 Task: Select and add the product "3 Quesabirria Plate/ rice and beans" to cart from the store "Abuelitas Birria".
Action: Mouse moved to (332, 171)
Screenshot: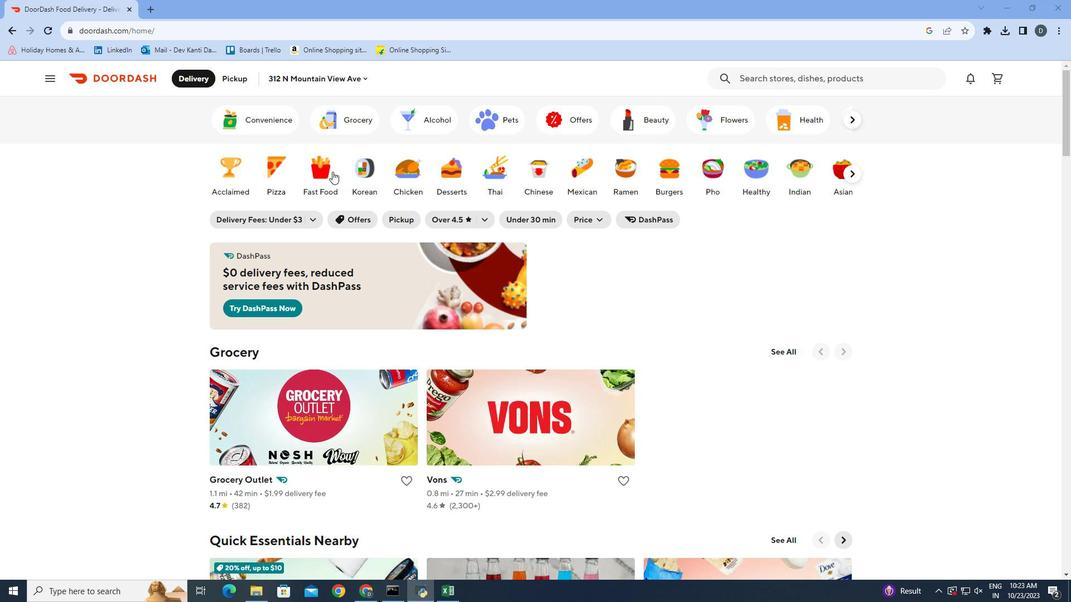
Action: Mouse pressed left at (332, 171)
Screenshot: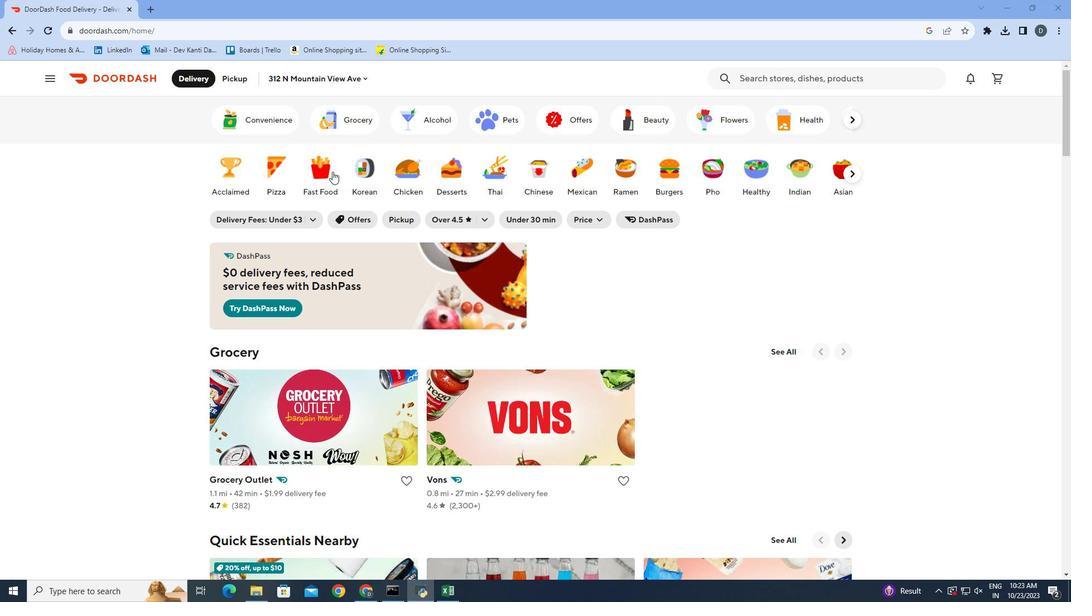 
Action: Mouse moved to (831, 75)
Screenshot: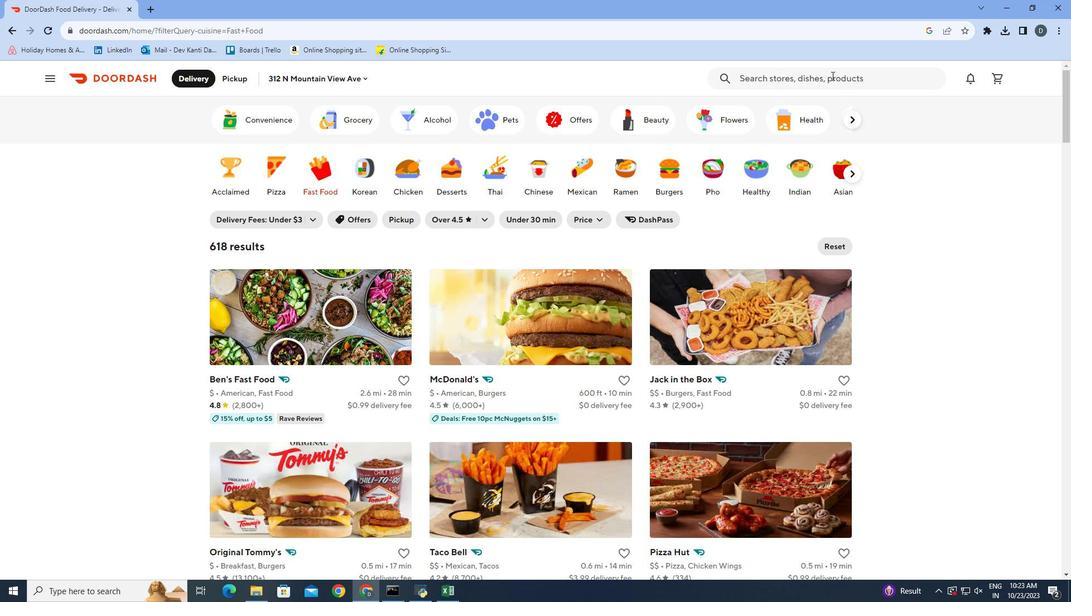 
Action: Mouse pressed left at (831, 75)
Screenshot: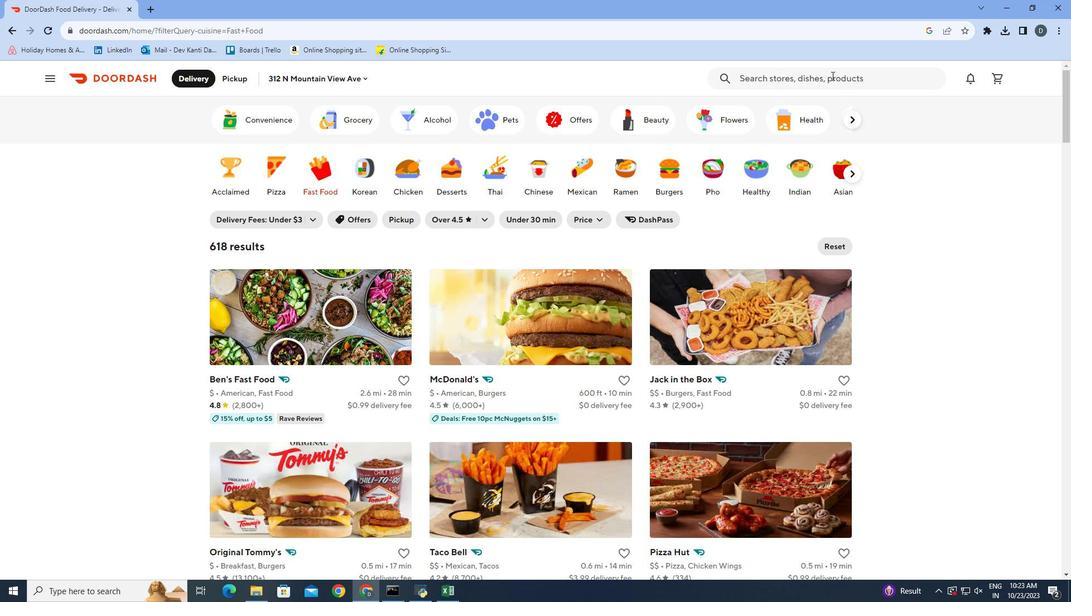 
Action: Mouse moved to (781, 107)
Screenshot: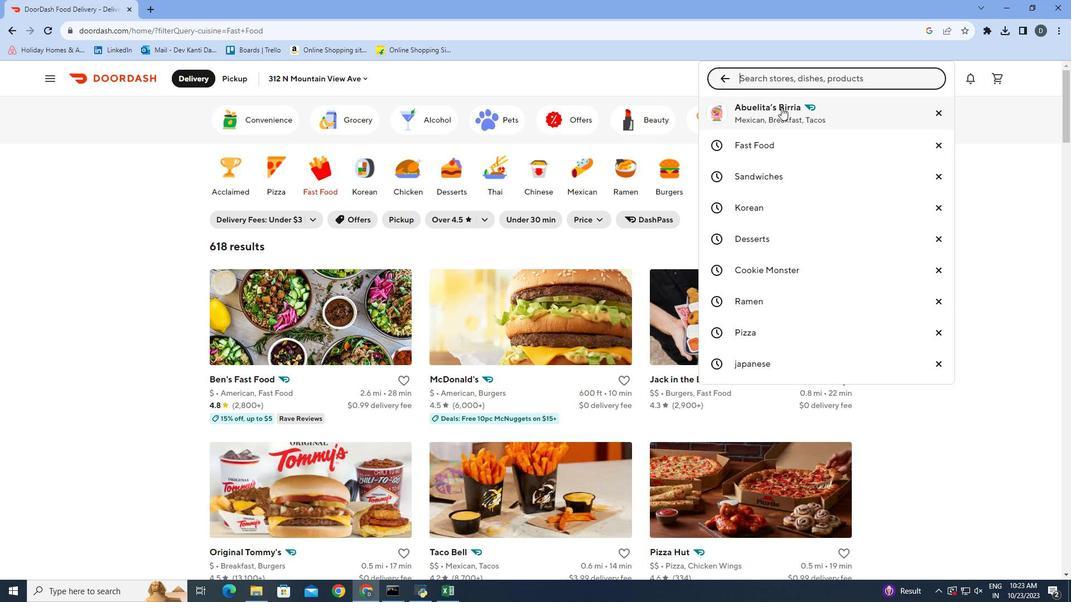 
Action: Mouse pressed left at (781, 107)
Screenshot: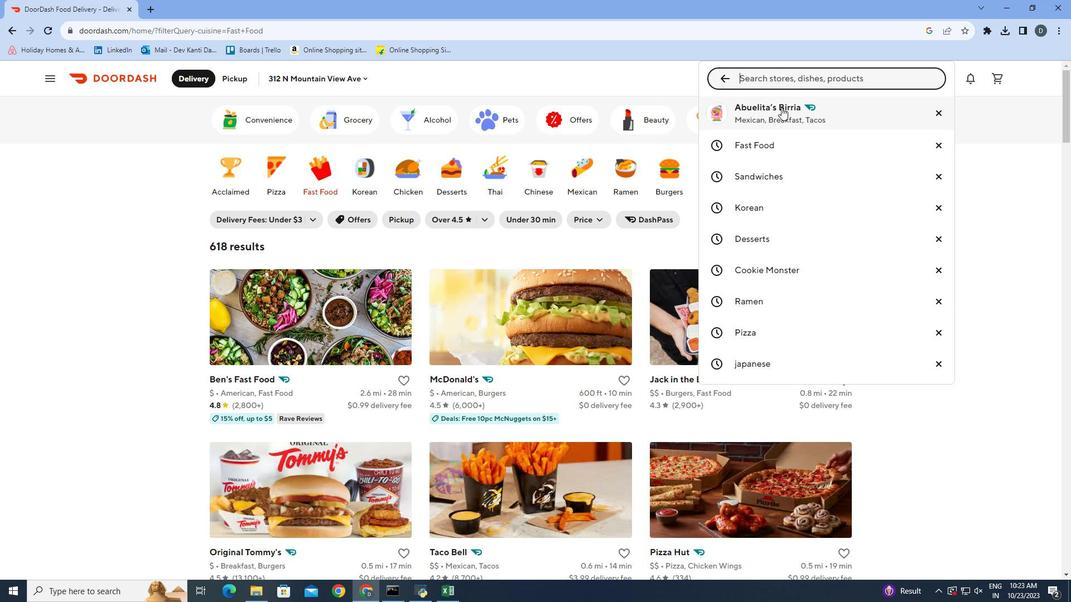 
Action: Mouse moved to (781, 69)
Screenshot: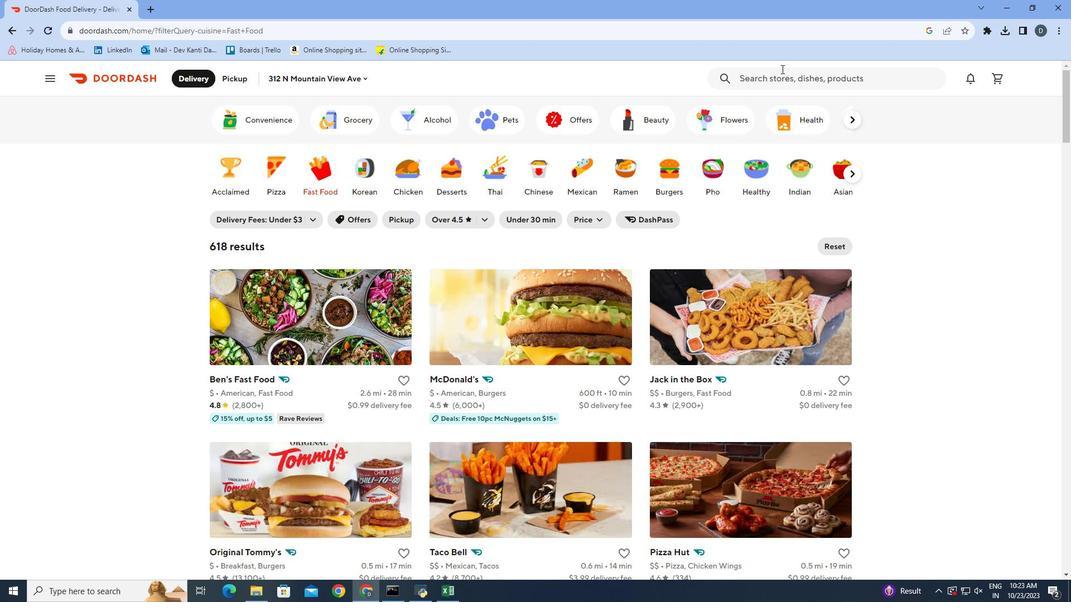 
Action: Mouse pressed left at (781, 69)
Screenshot: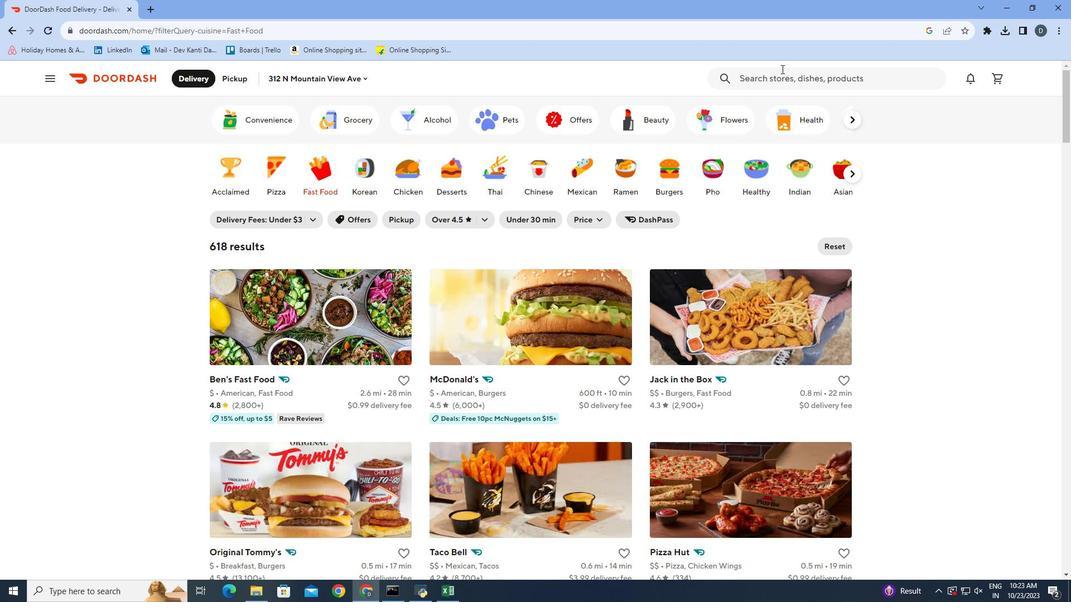 
Action: Mouse moved to (768, 138)
Screenshot: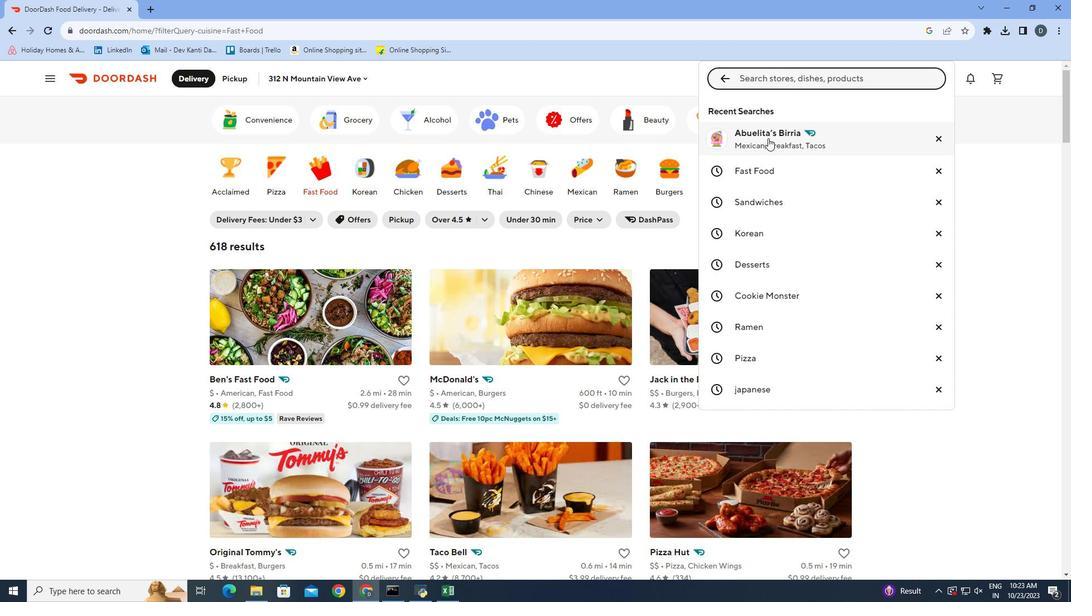 
Action: Mouse pressed left at (768, 138)
Screenshot: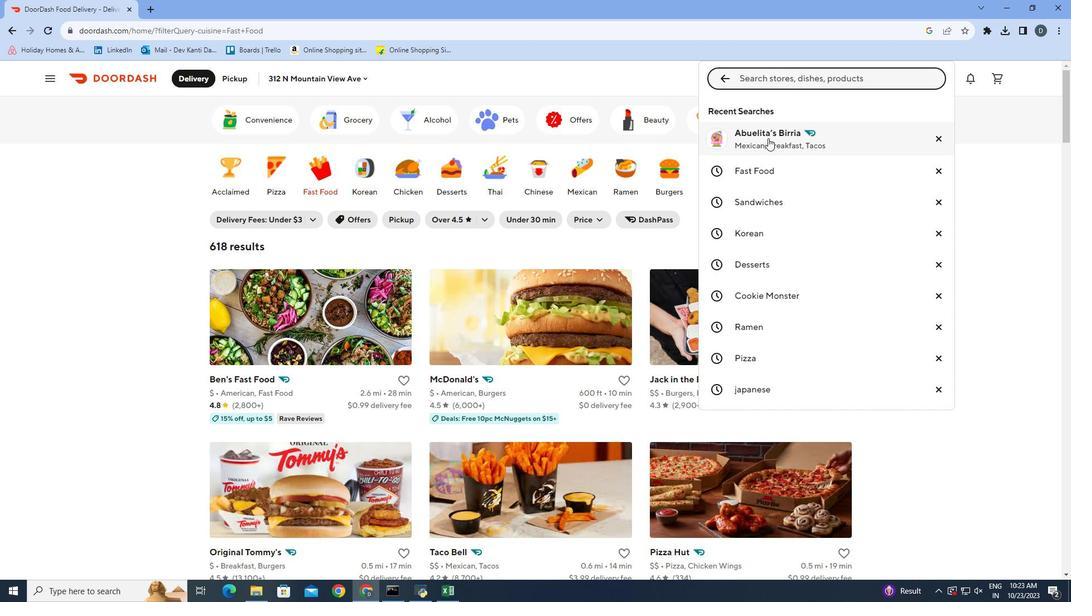 
Action: Mouse moved to (793, 225)
Screenshot: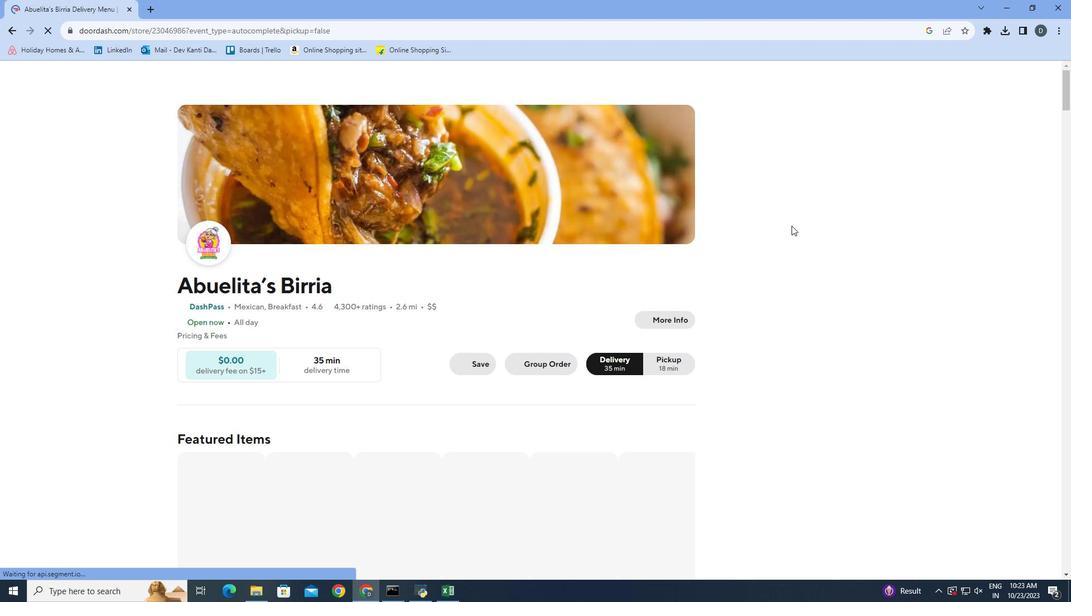 
Action: Mouse scrolled (793, 224) with delta (0, 0)
Screenshot: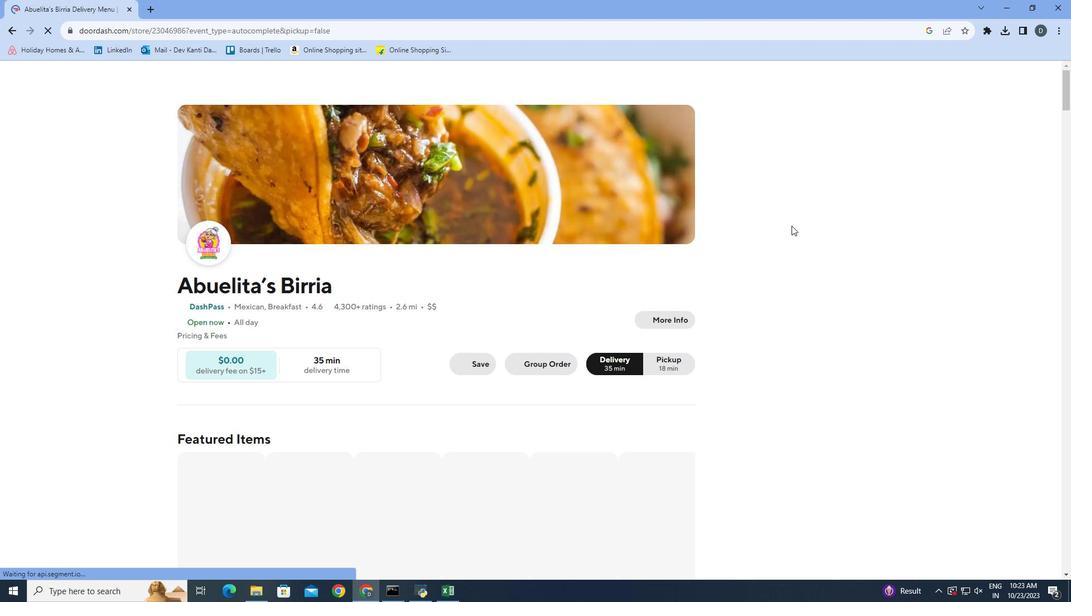 
Action: Mouse moved to (791, 226)
Screenshot: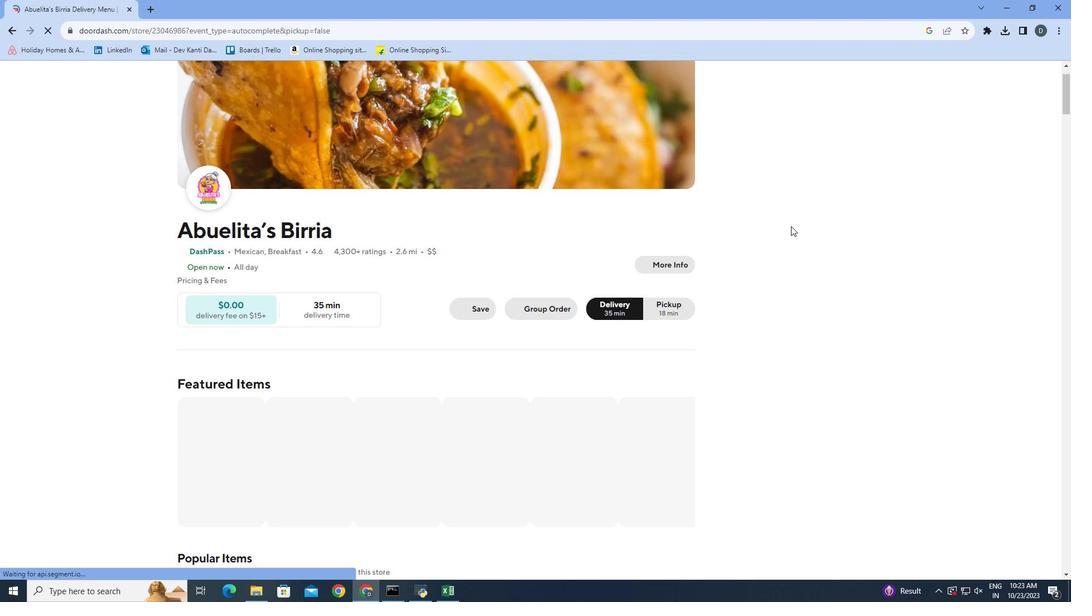 
Action: Mouse scrolled (791, 225) with delta (0, 0)
Screenshot: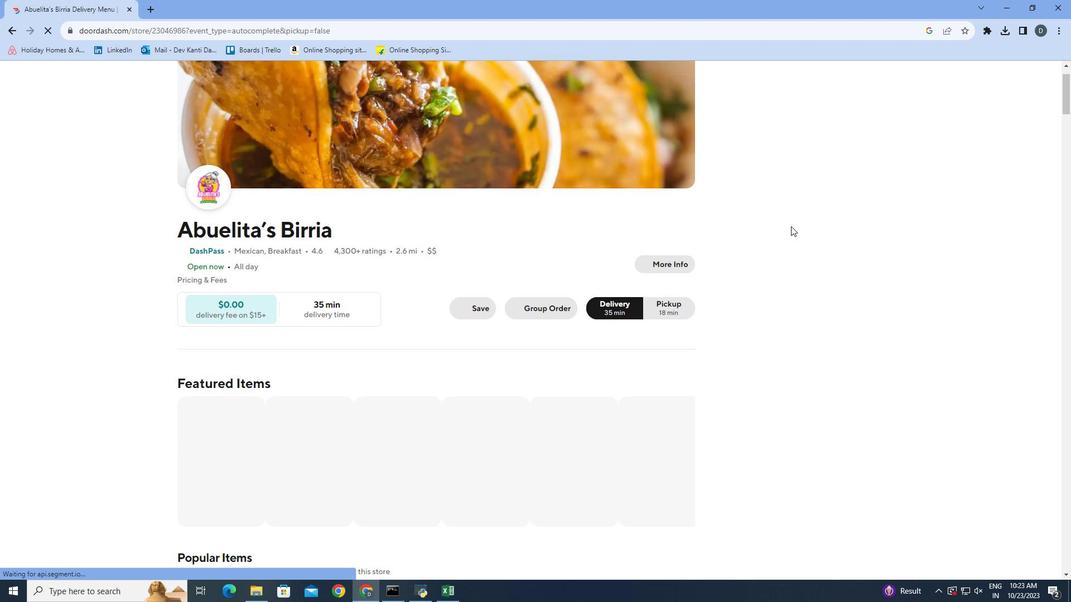 
Action: Mouse moved to (791, 227)
Screenshot: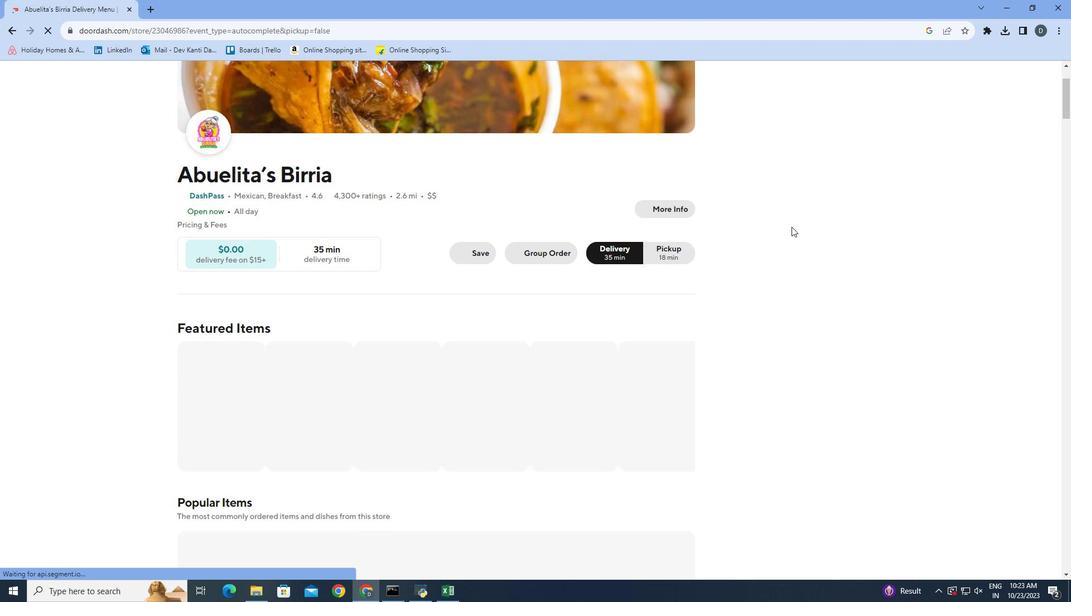 
Action: Mouse scrolled (791, 226) with delta (0, 0)
Screenshot: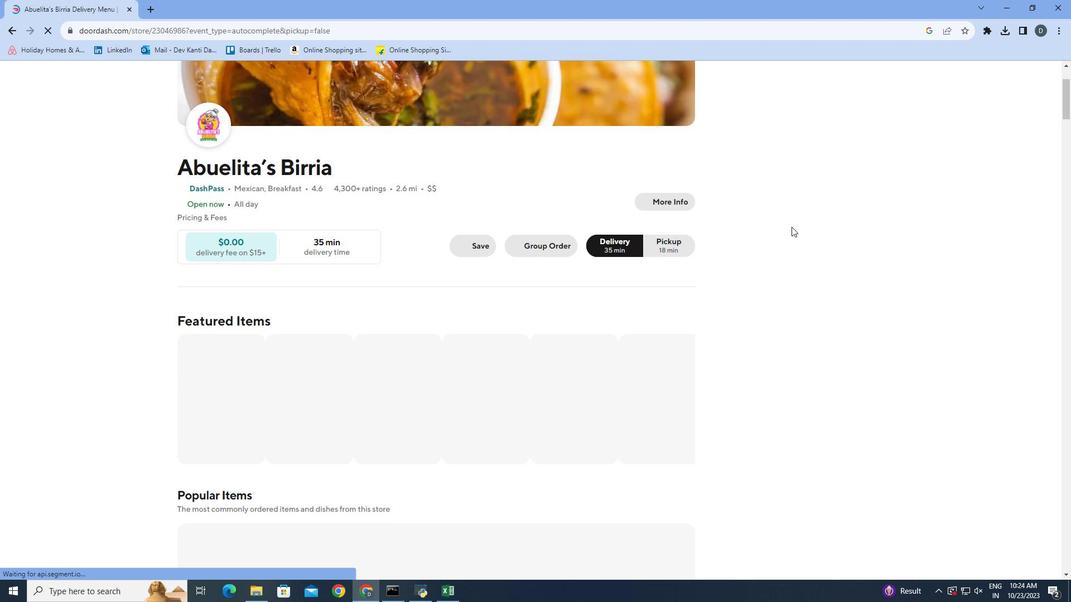 
Action: Mouse scrolled (791, 226) with delta (0, 0)
Screenshot: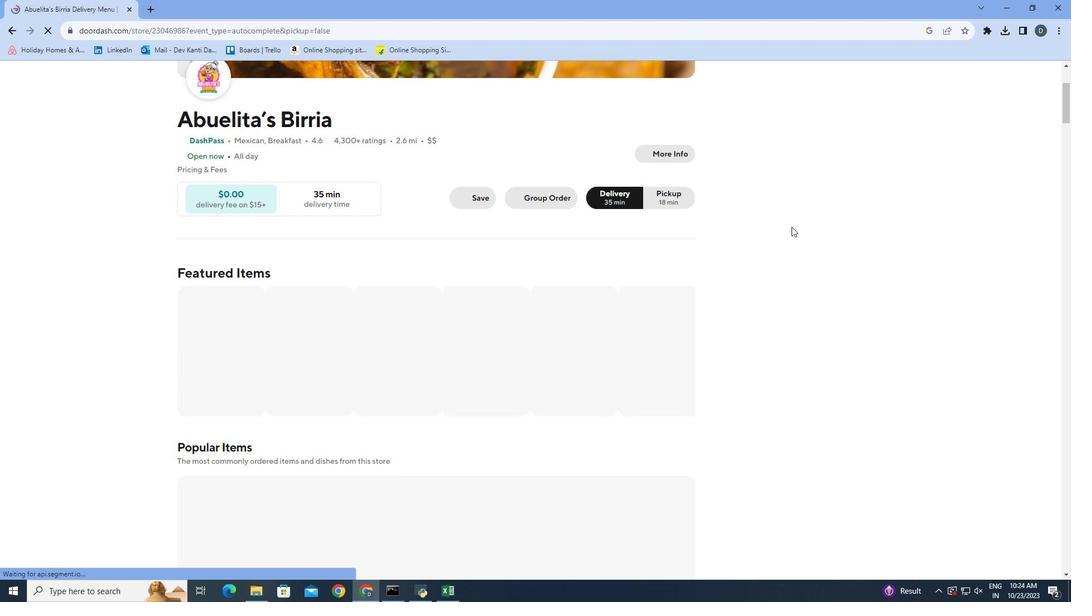 
Action: Mouse scrolled (791, 226) with delta (0, 0)
Screenshot: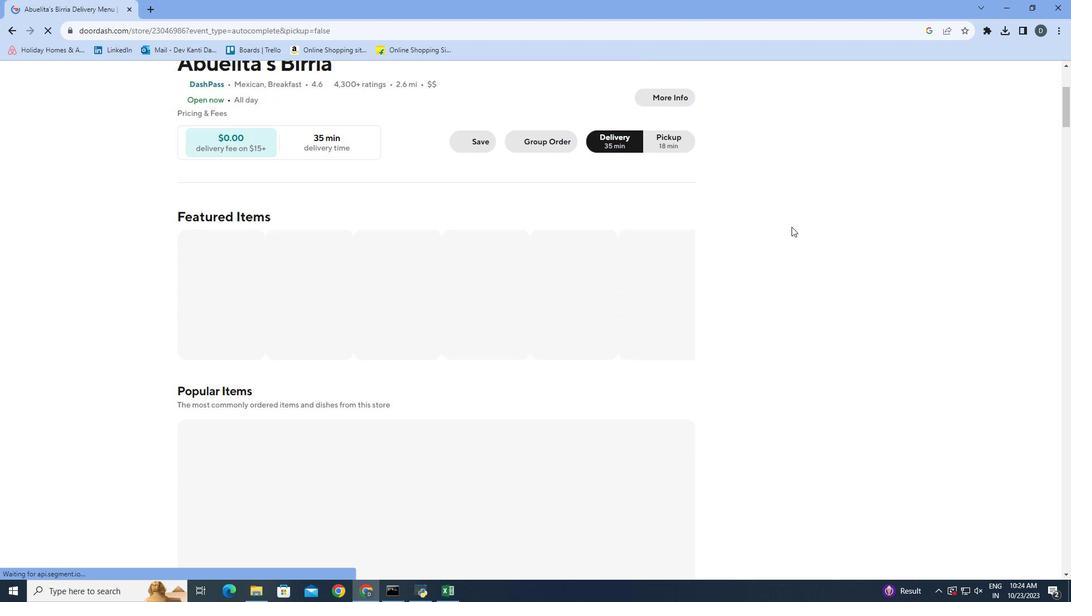 
Action: Mouse moved to (789, 228)
Screenshot: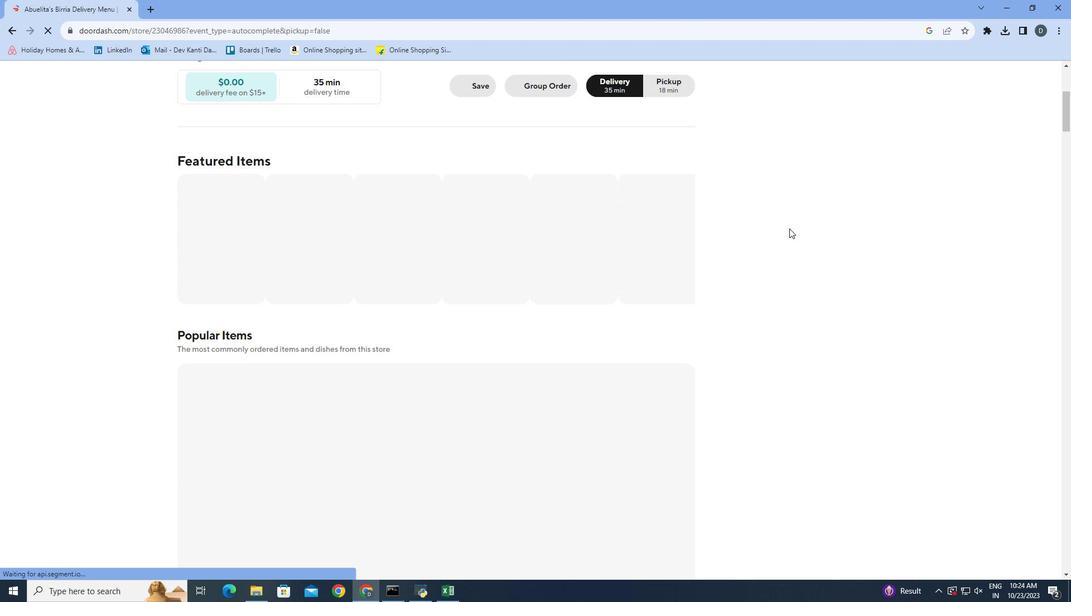 
Action: Mouse scrolled (789, 229) with delta (0, 0)
Screenshot: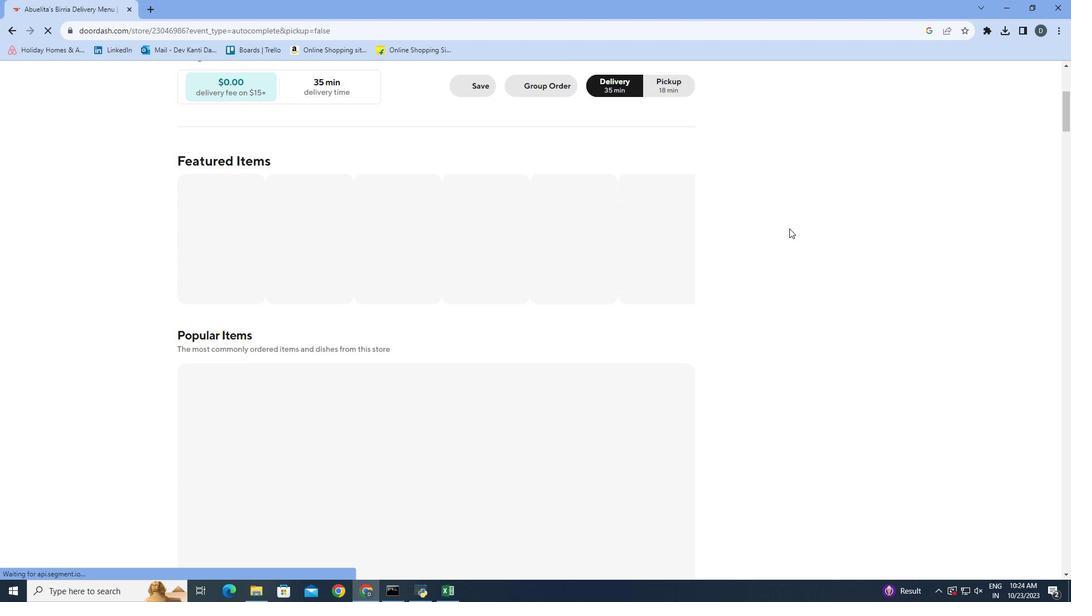 
Action: Mouse scrolled (789, 229) with delta (0, 0)
Screenshot: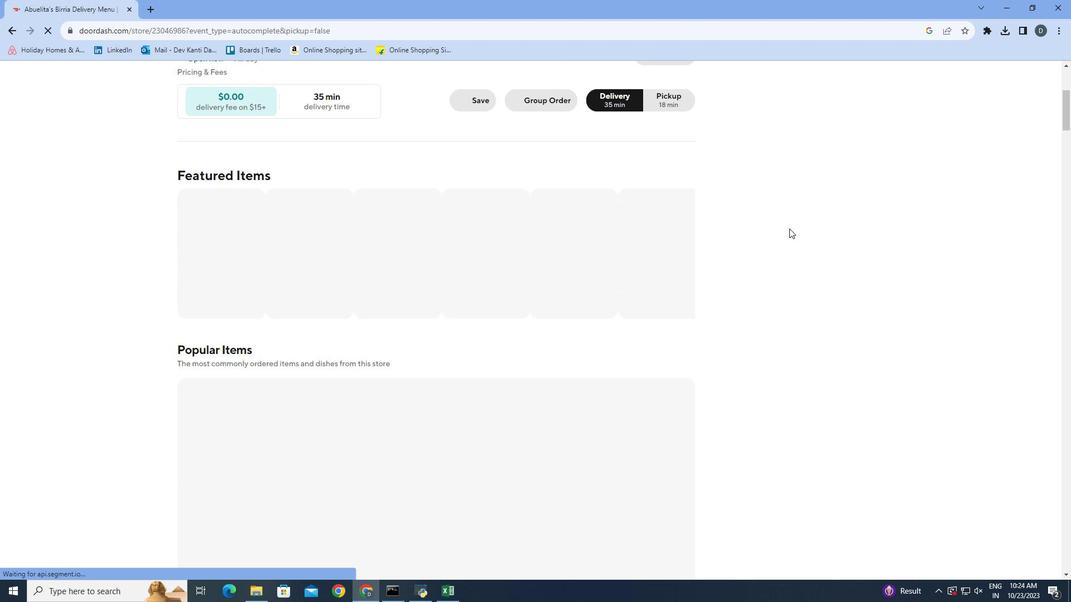 
Action: Mouse scrolled (789, 229) with delta (0, 0)
Screenshot: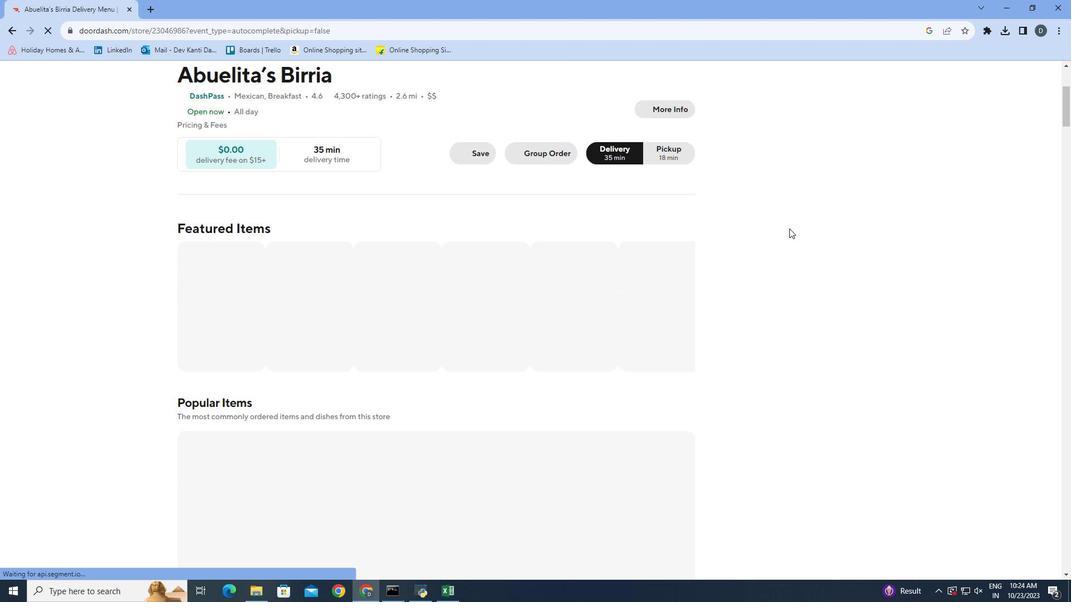 
Action: Mouse scrolled (789, 229) with delta (0, 0)
Screenshot: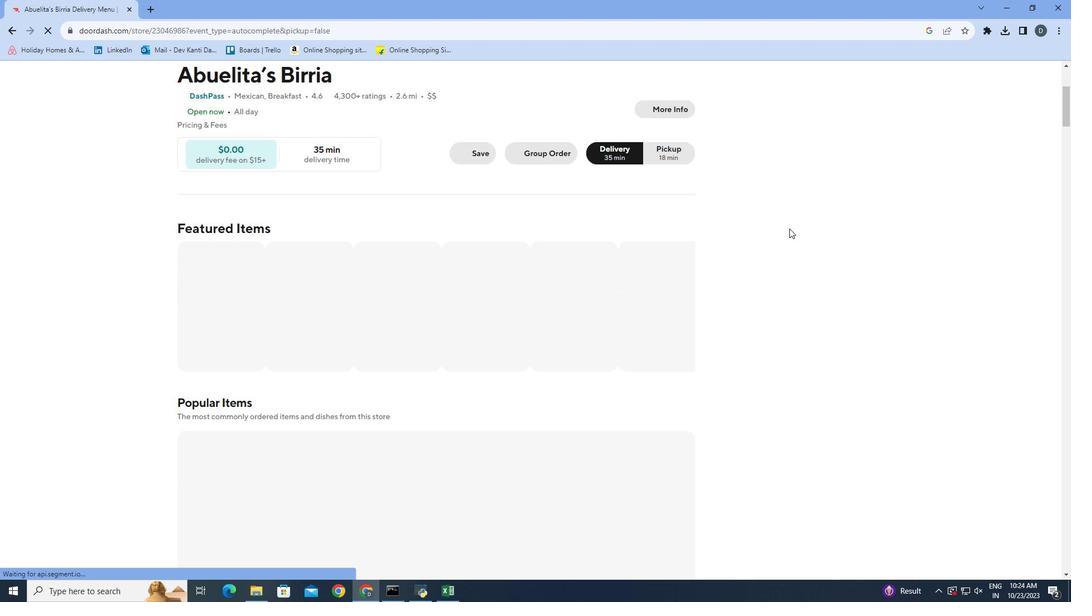 
Action: Mouse scrolled (789, 229) with delta (0, 0)
Screenshot: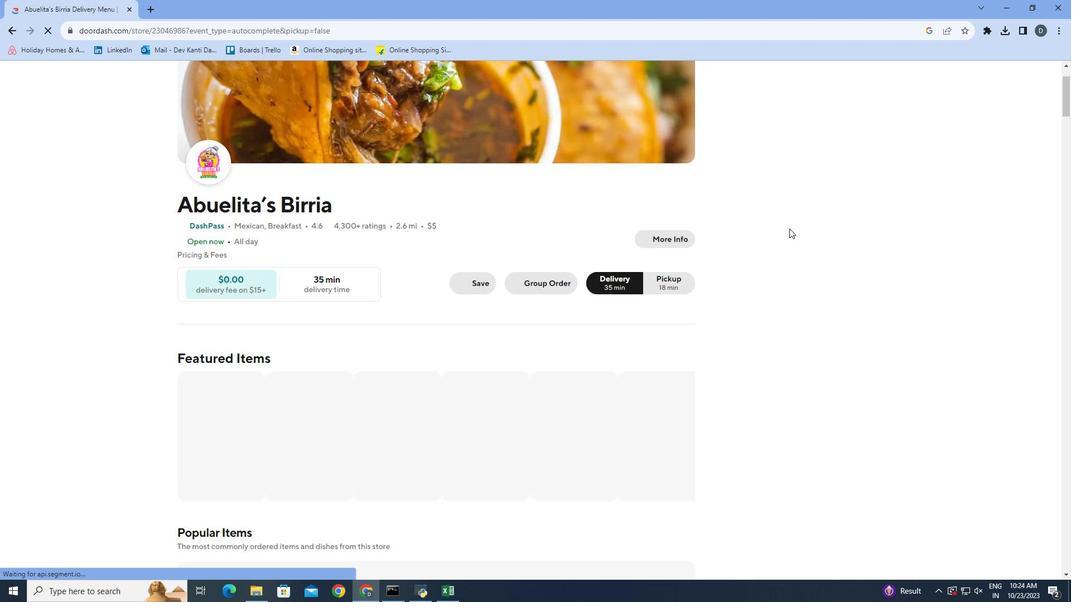 
Action: Mouse moved to (701, 228)
Screenshot: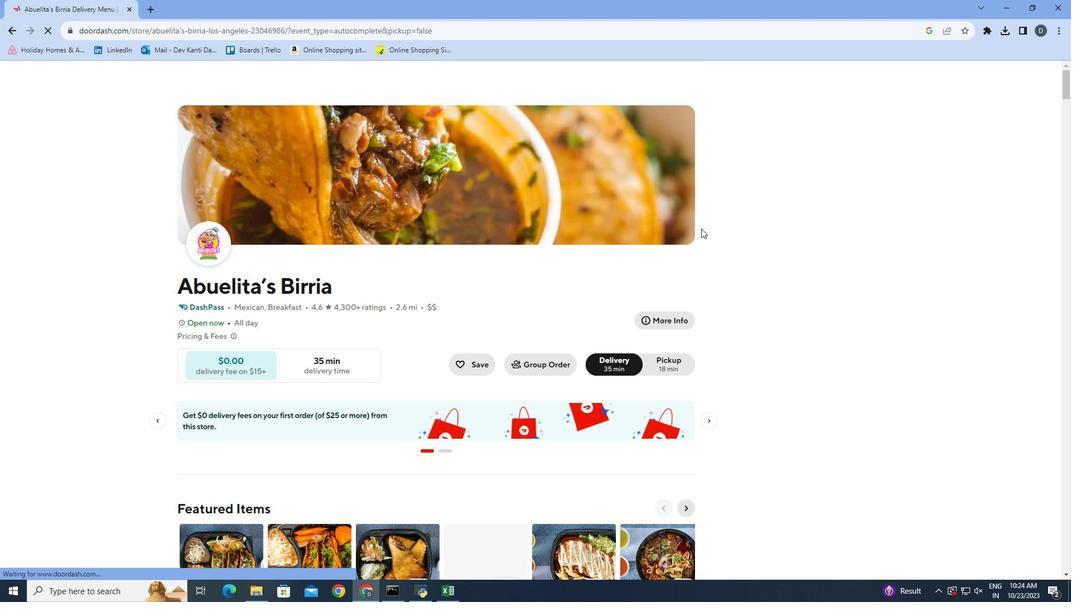 
Action: Mouse scrolled (701, 228) with delta (0, 0)
Screenshot: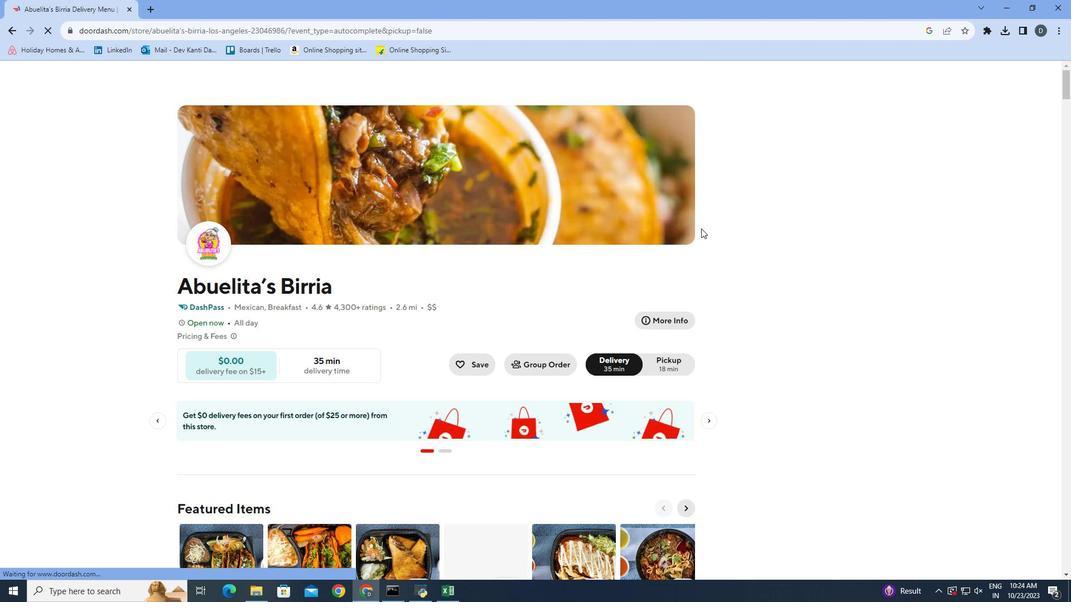 
Action: Mouse moved to (701, 228)
Screenshot: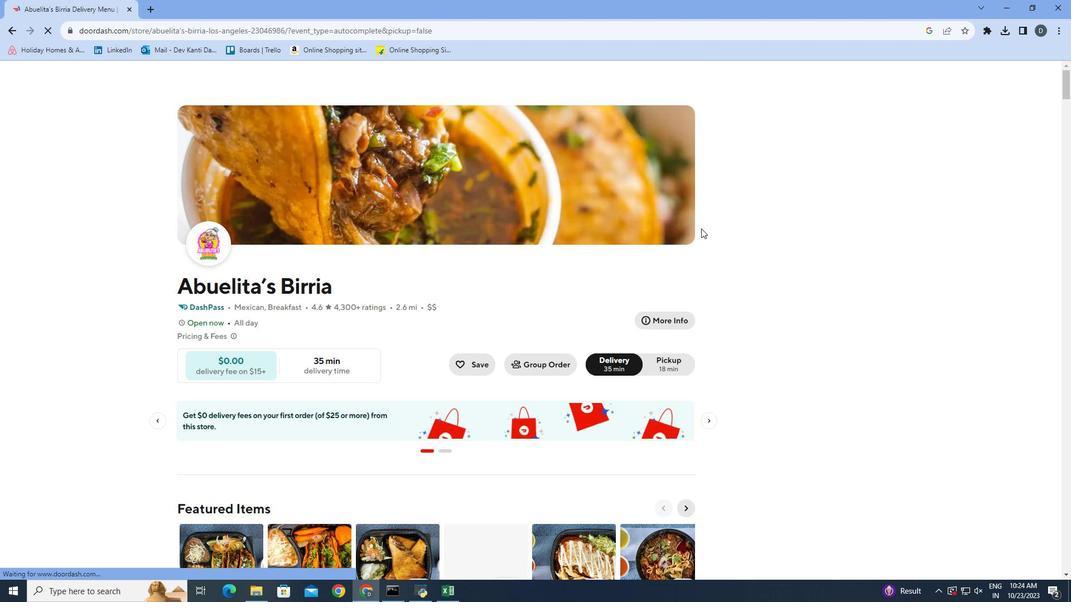 
Action: Mouse scrolled (701, 228) with delta (0, 0)
Screenshot: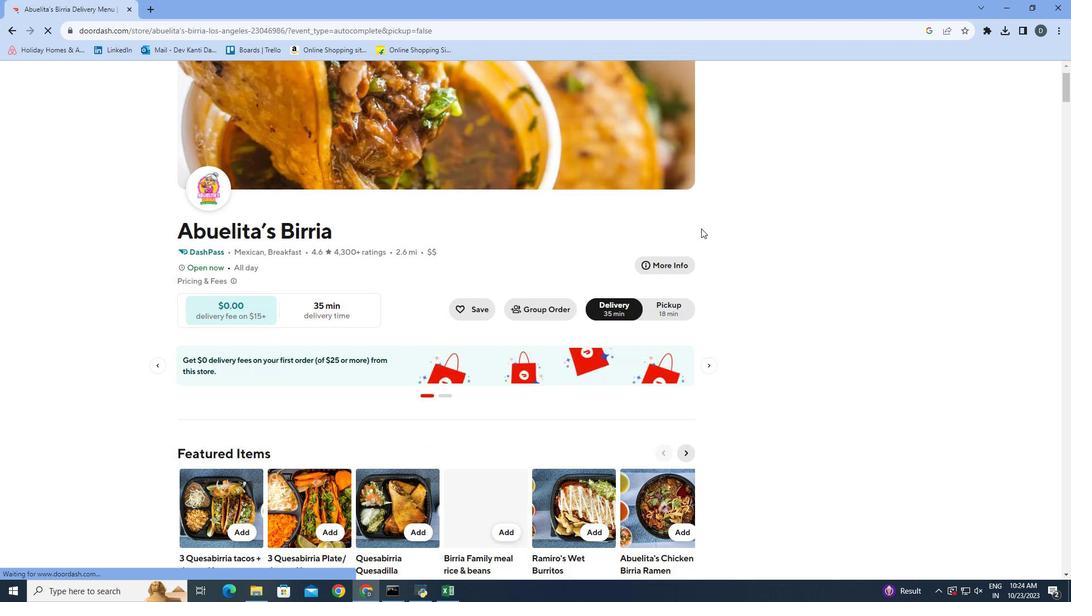 
Action: Mouse moved to (701, 229)
Screenshot: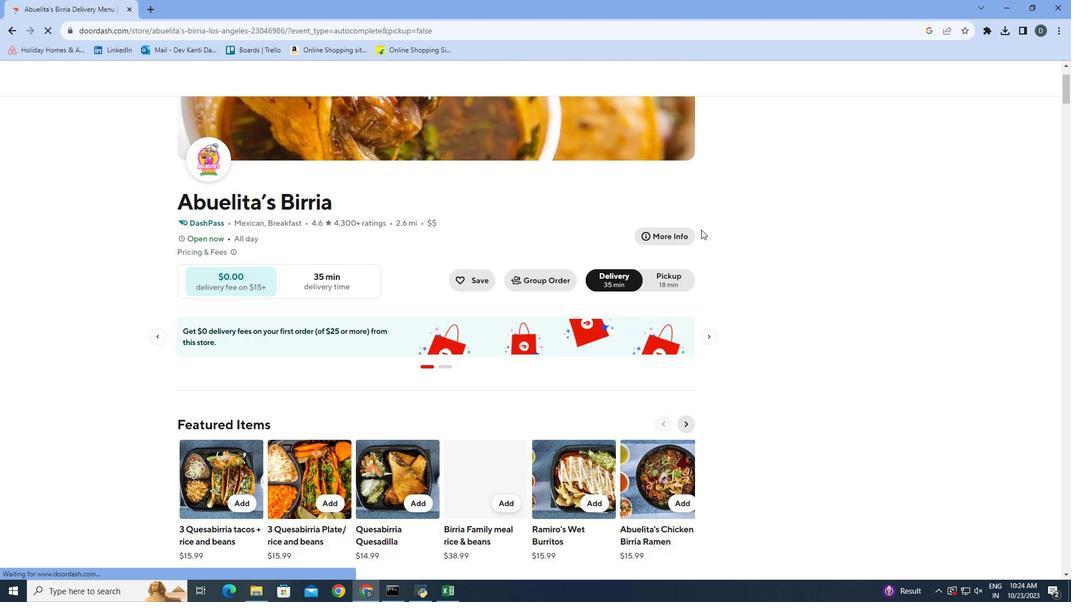 
Action: Mouse scrolled (701, 229) with delta (0, 0)
Screenshot: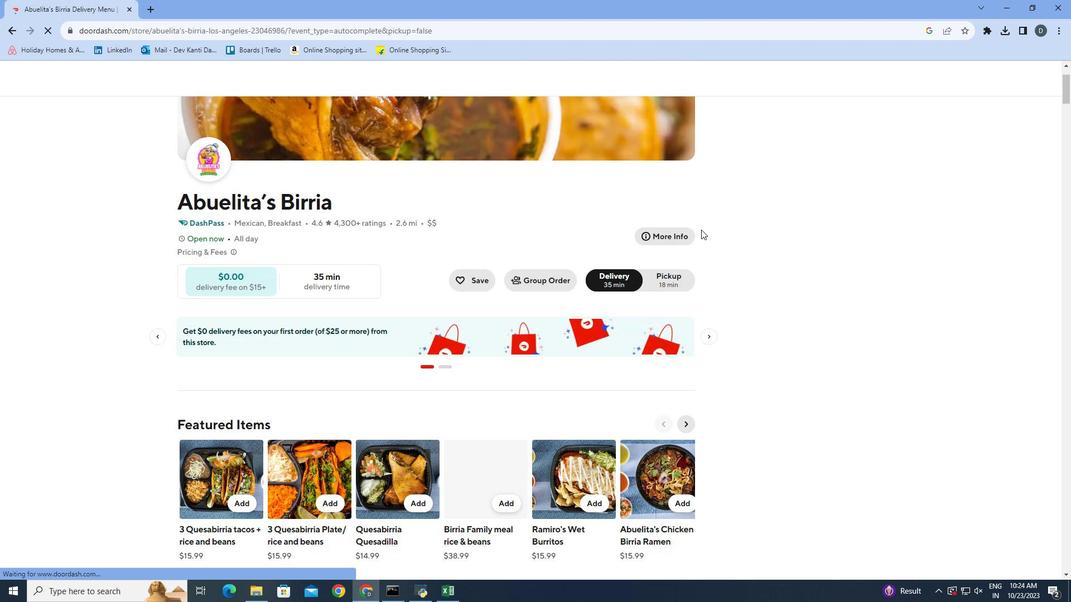 
Action: Mouse moved to (700, 230)
Screenshot: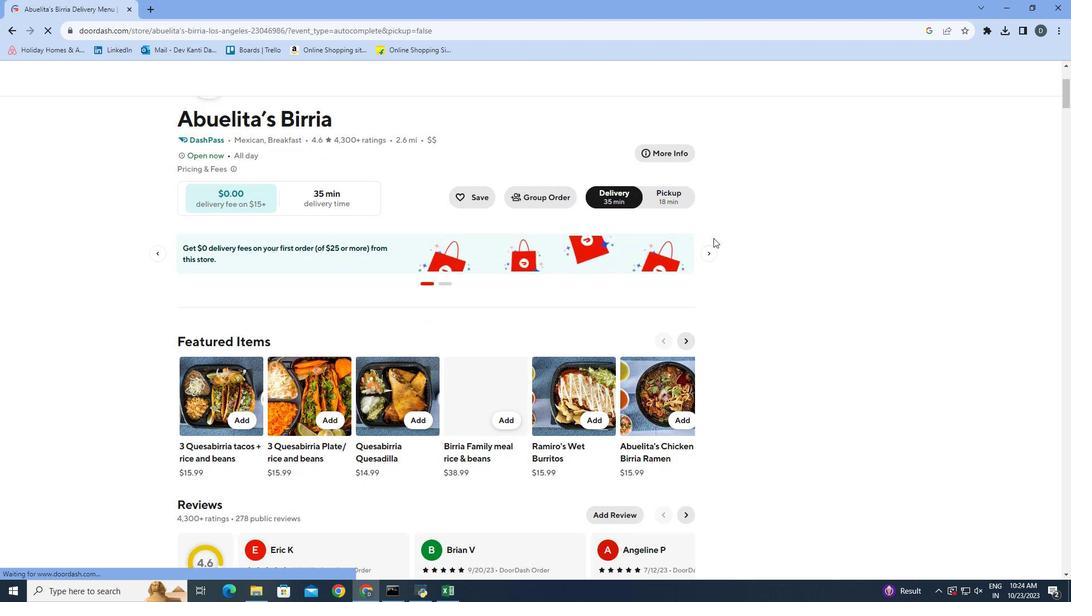
Action: Mouse scrolled (700, 229) with delta (0, 0)
Screenshot: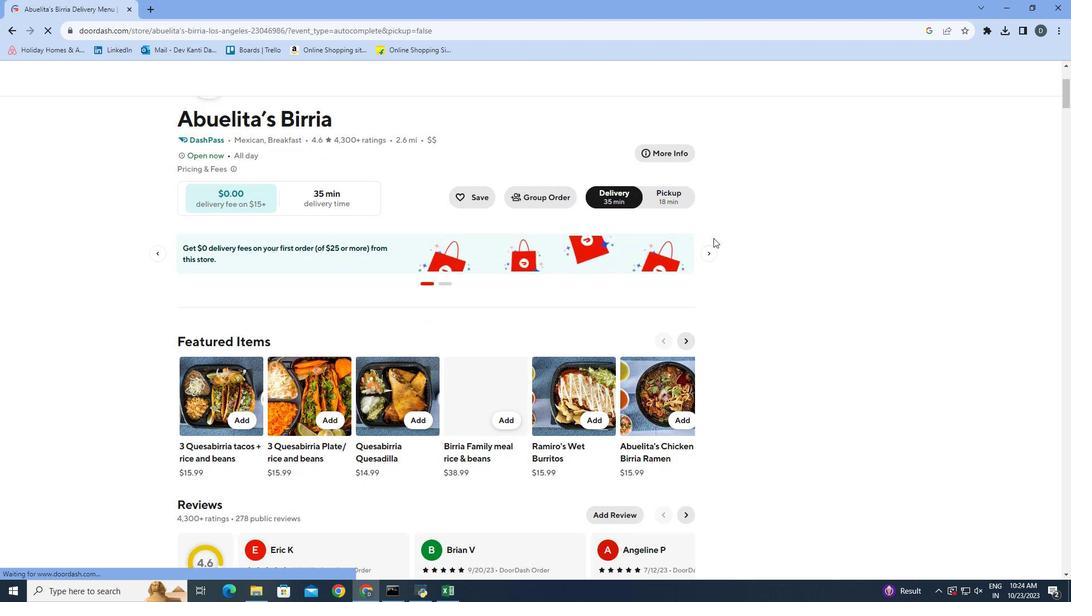 
Action: Mouse moved to (711, 240)
Screenshot: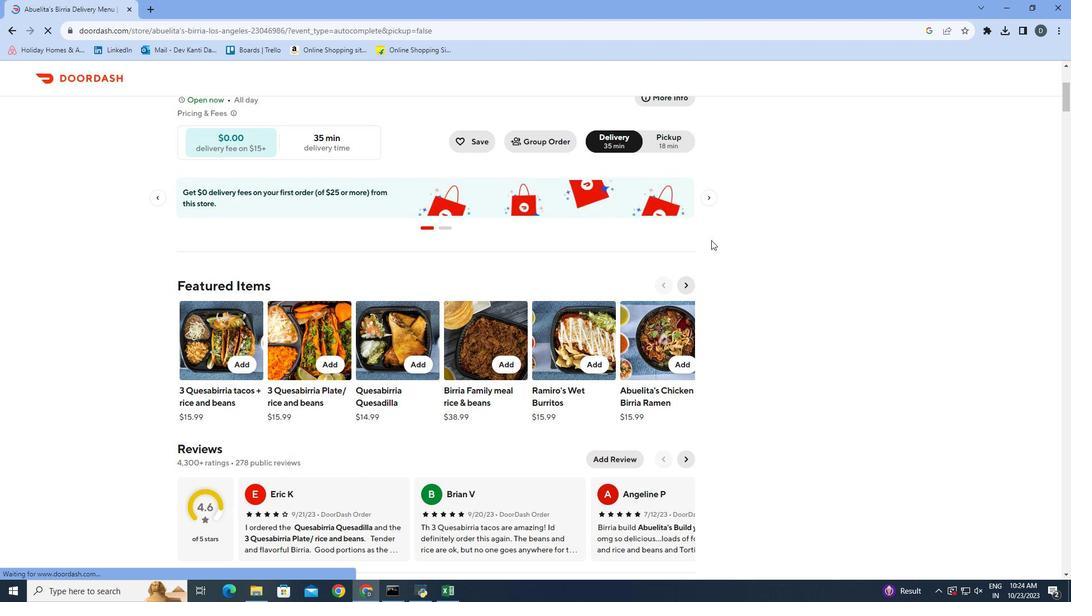 
Action: Mouse scrolled (711, 239) with delta (0, 0)
Screenshot: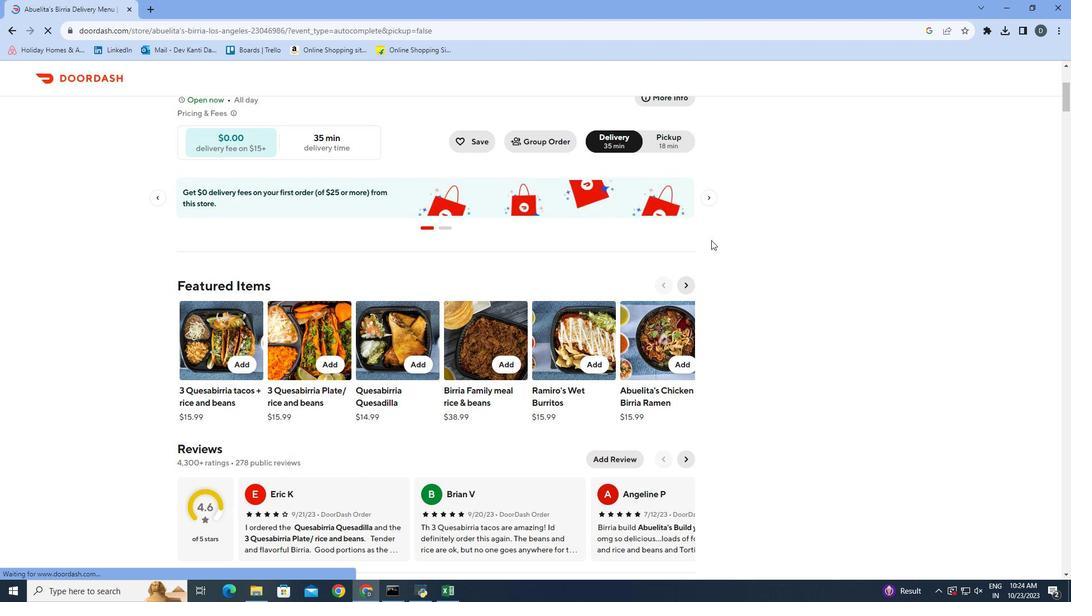 
Action: Mouse moved to (711, 240)
Screenshot: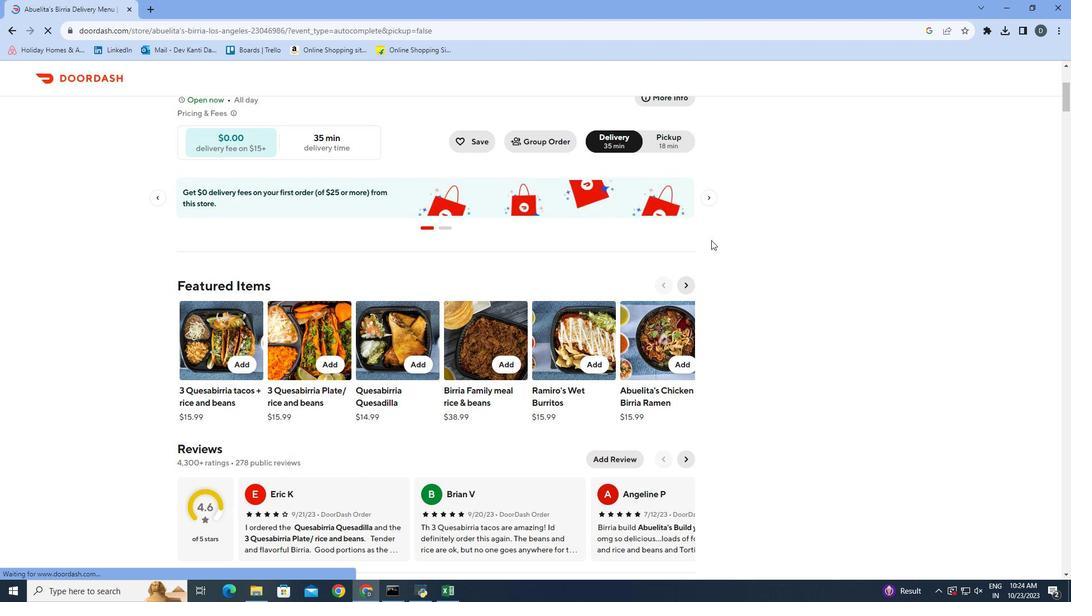
Action: Mouse scrolled (711, 239) with delta (0, 0)
Screenshot: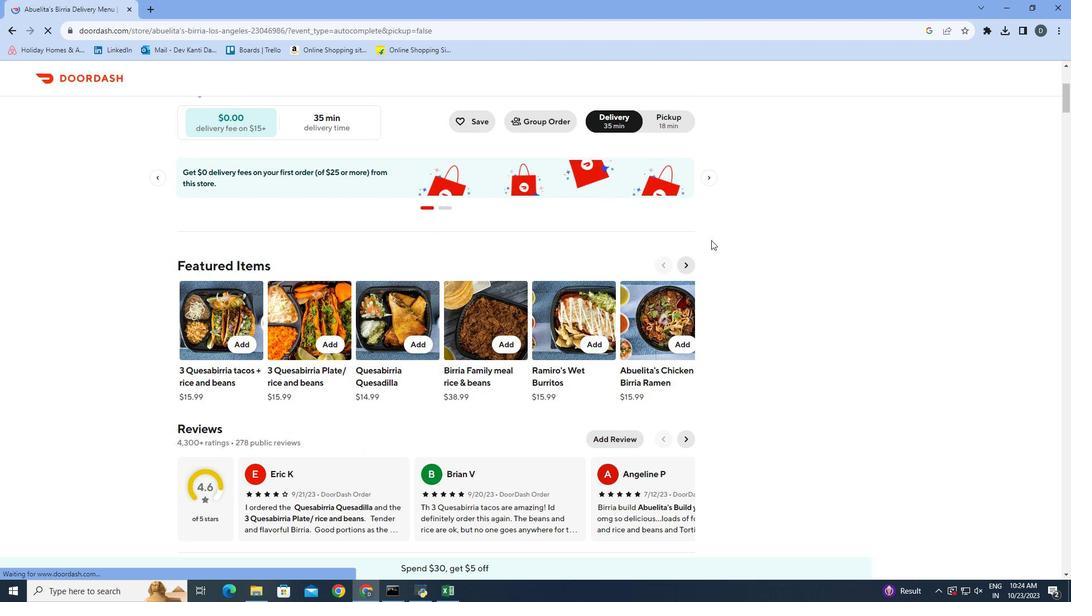
Action: Mouse scrolled (711, 239) with delta (0, 0)
Screenshot: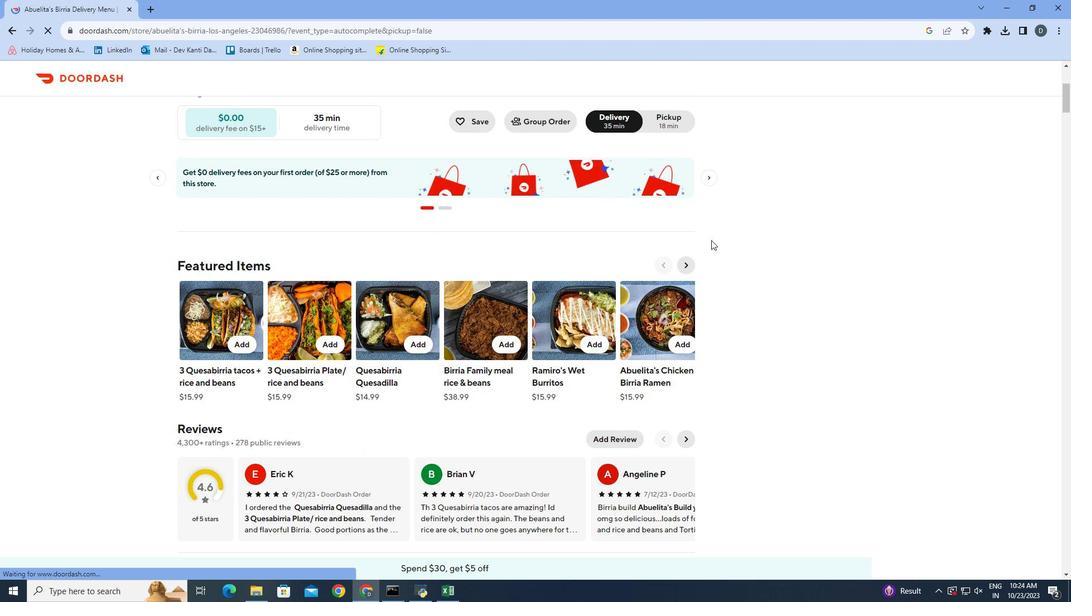 
Action: Mouse moved to (709, 242)
Screenshot: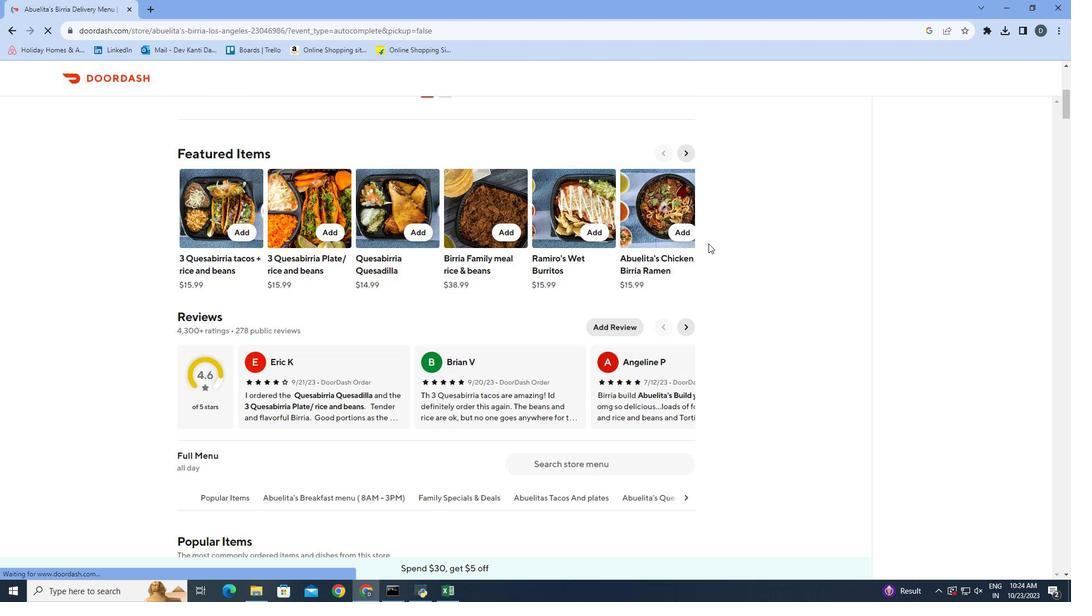 
Action: Mouse scrolled (709, 242) with delta (0, 0)
Screenshot: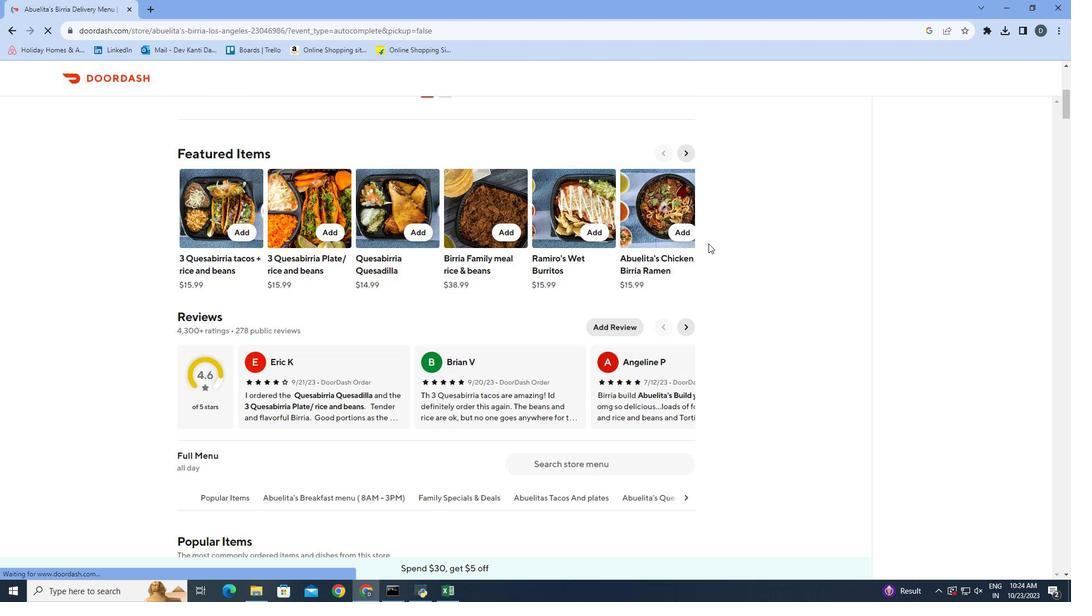 
Action: Mouse moved to (709, 248)
Screenshot: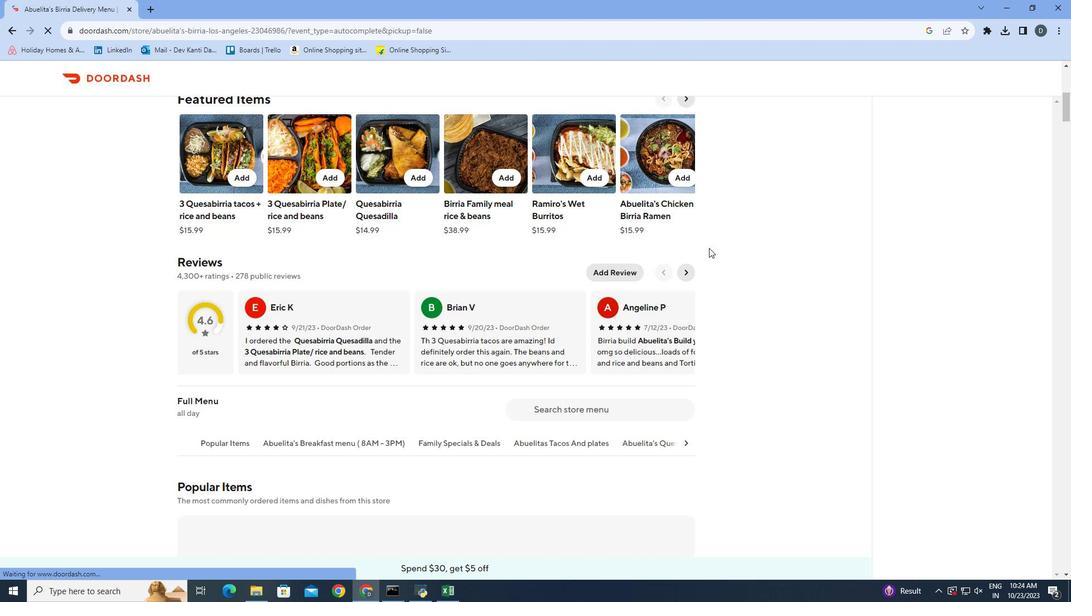 
Action: Mouse scrolled (709, 247) with delta (0, 0)
Screenshot: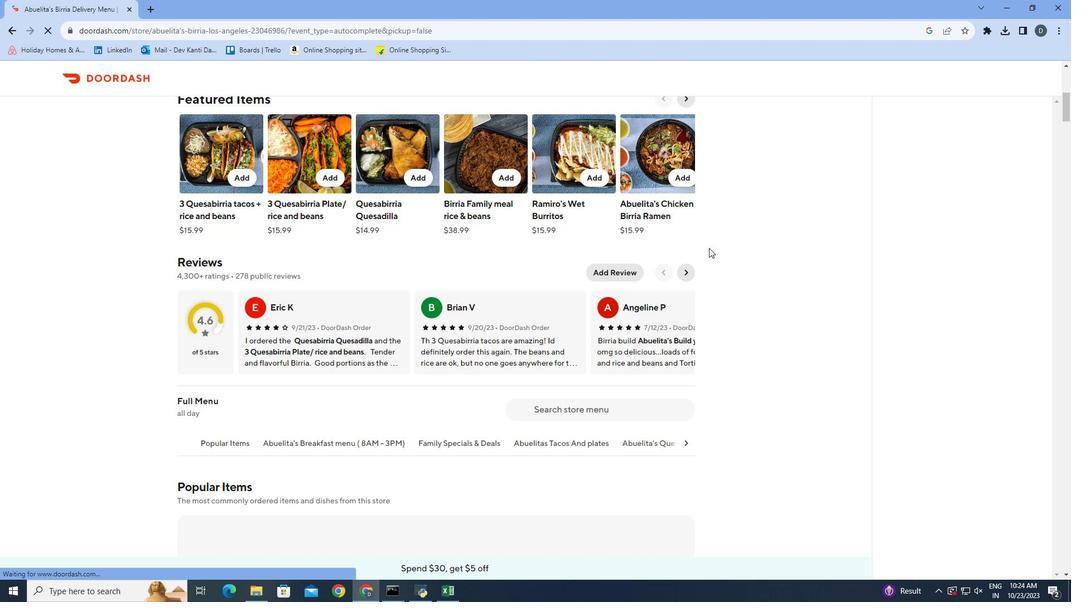 
Action: Mouse moved to (707, 247)
Screenshot: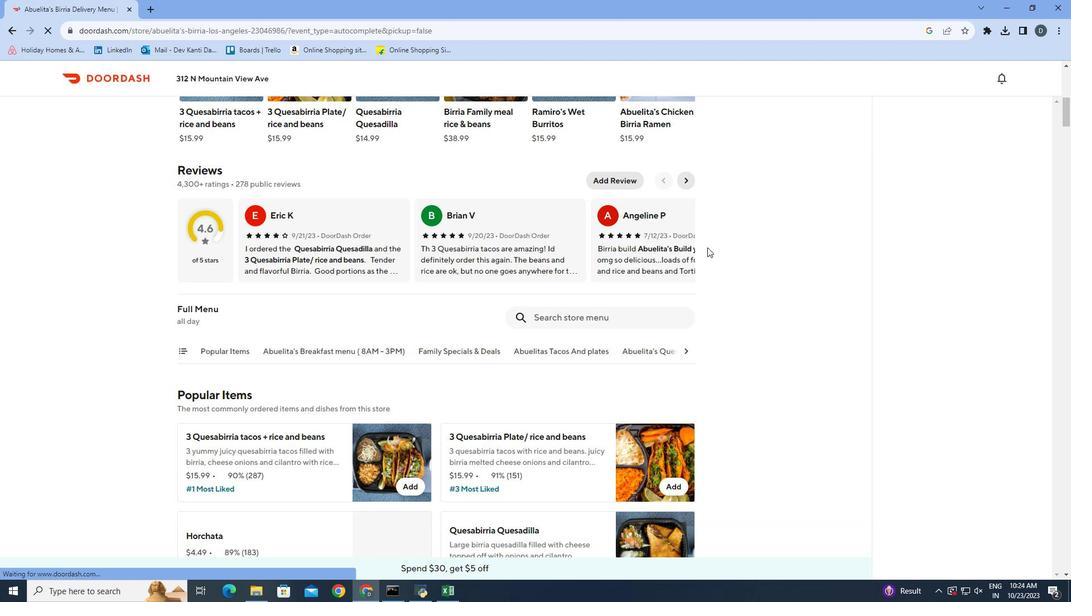 
Action: Mouse scrolled (707, 247) with delta (0, 0)
Screenshot: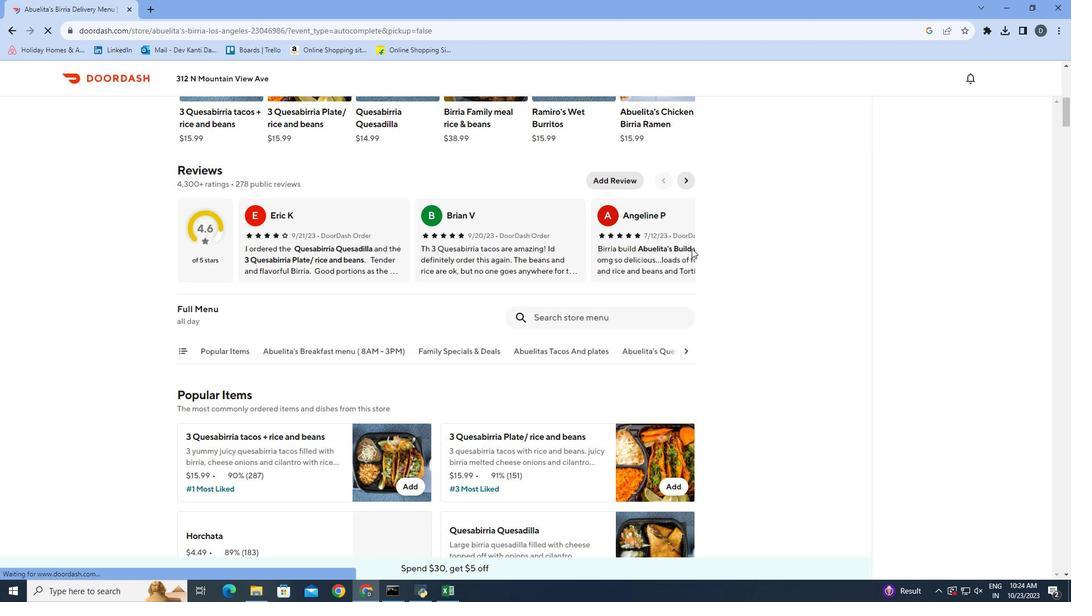 
Action: Mouse moved to (701, 248)
Screenshot: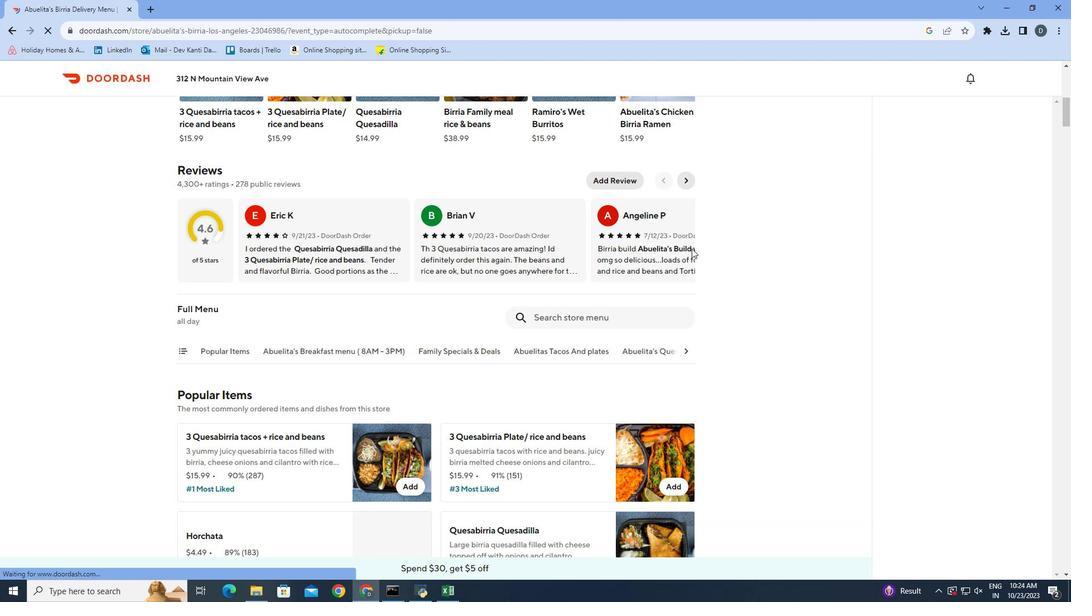 
Action: Mouse scrolled (701, 248) with delta (0, 0)
Screenshot: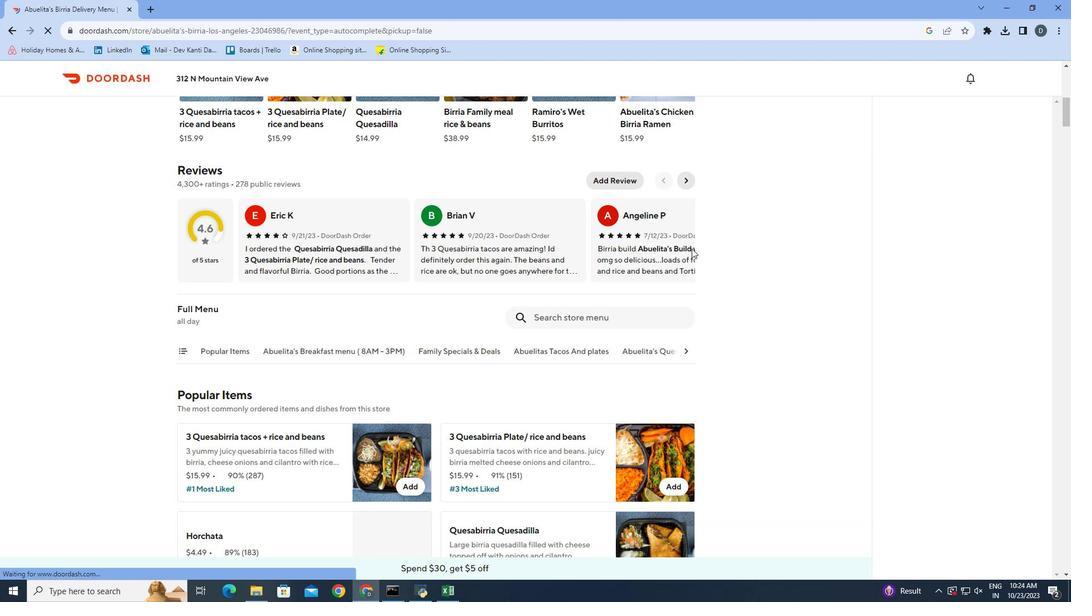 
Action: Mouse moved to (590, 200)
Screenshot: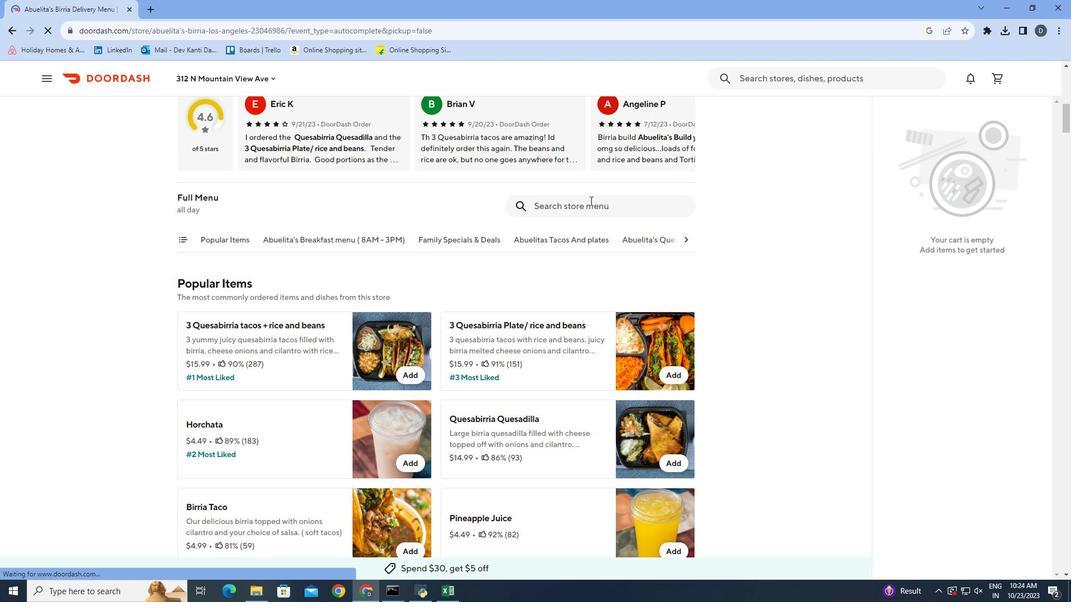 
Action: Mouse pressed left at (590, 200)
Screenshot: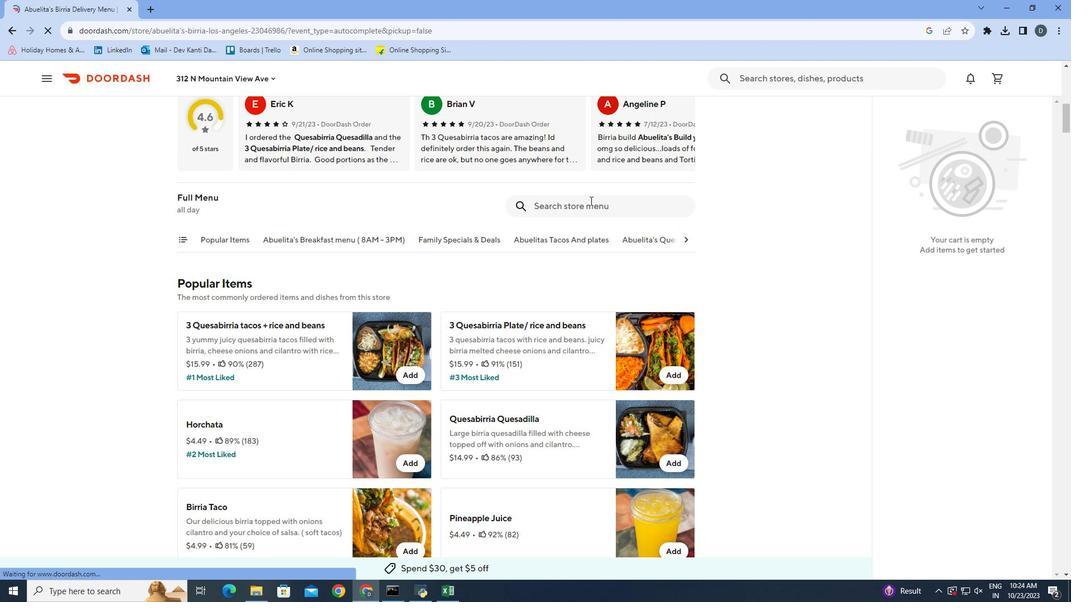 
Action: Mouse moved to (589, 200)
Screenshot: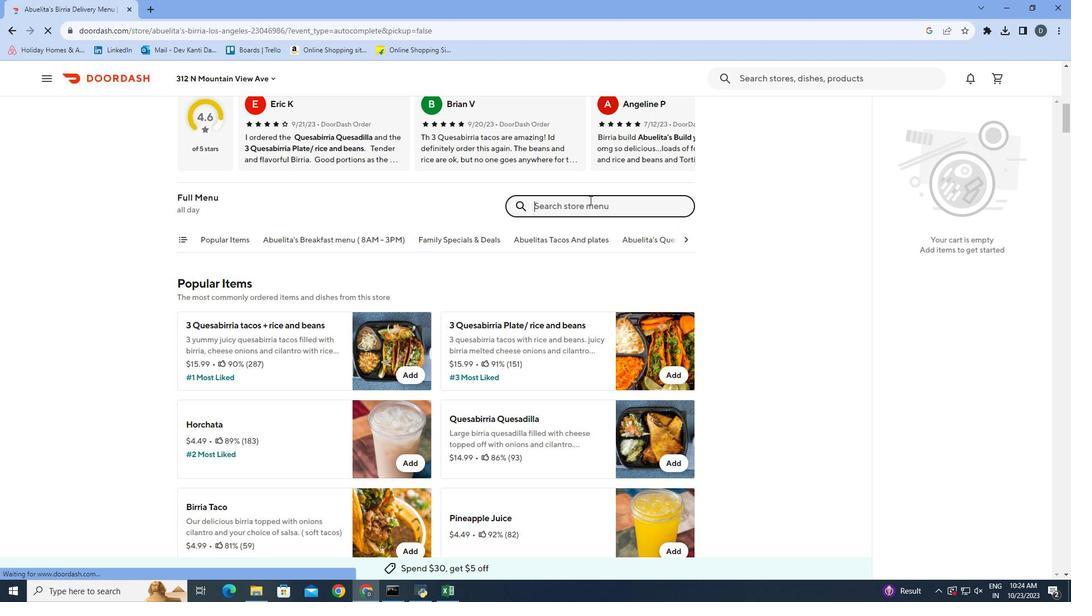 
Action: Key pressed 3<Key.space><Key.shift>Quesabirria<Key.space><Key.shift><Key.shift><Key.shift><Key.shift>Plate/<Key.space>rice<Key.space>and<Key.space>beans<Key.enter>
Screenshot: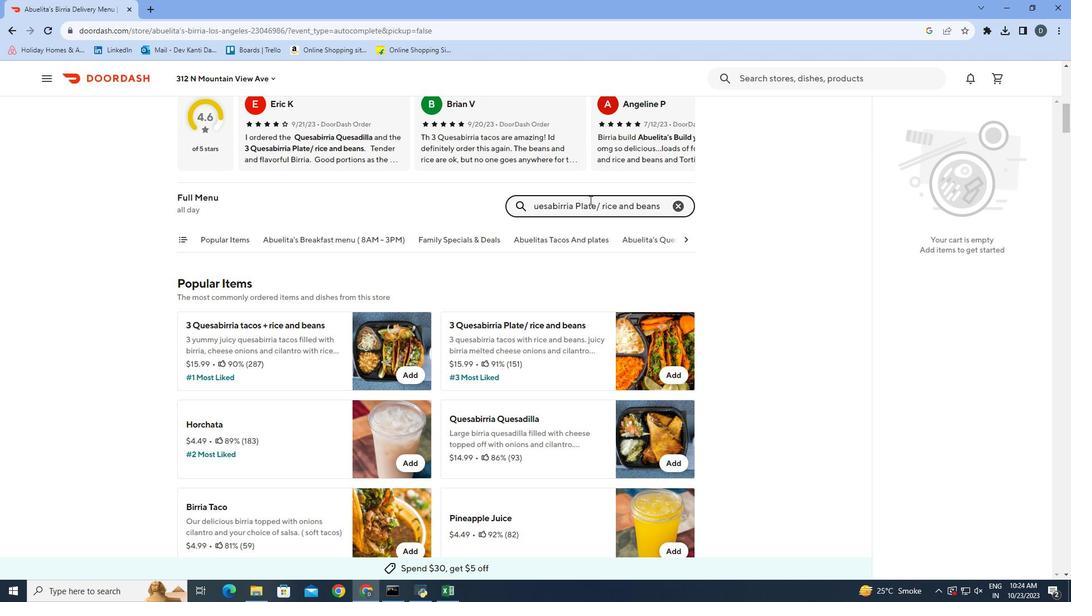 
Action: Mouse moved to (404, 321)
Screenshot: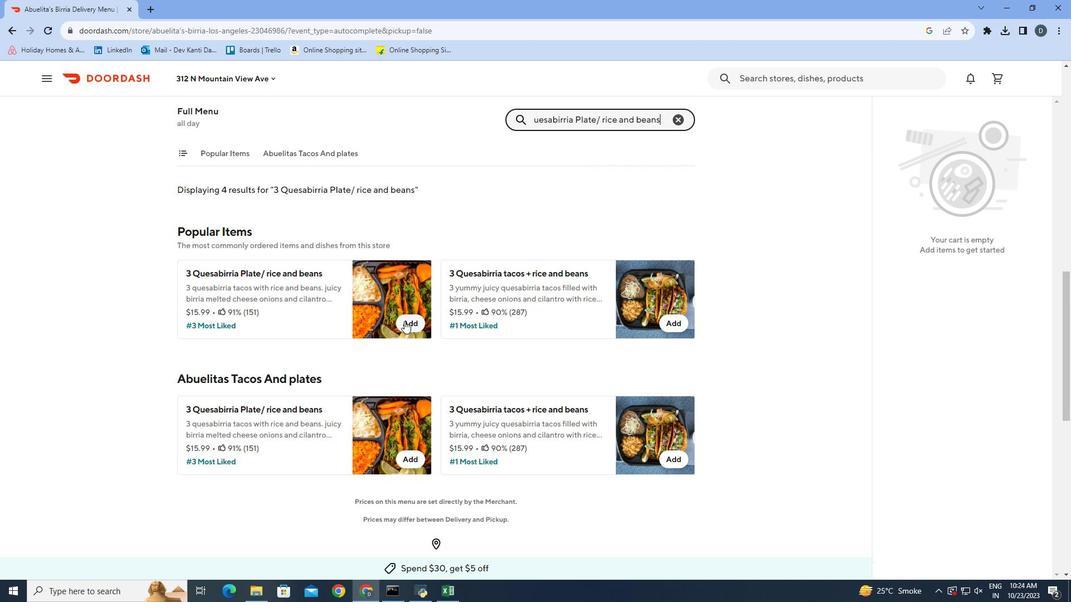 
Action: Mouse pressed left at (404, 321)
Screenshot: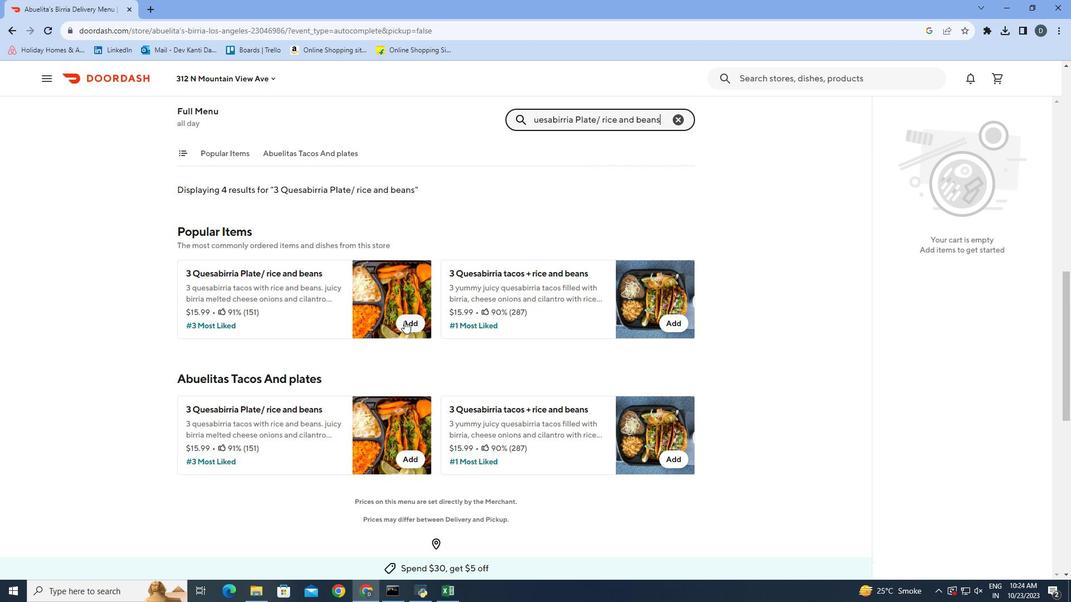 
Action: Mouse moved to (649, 550)
Screenshot: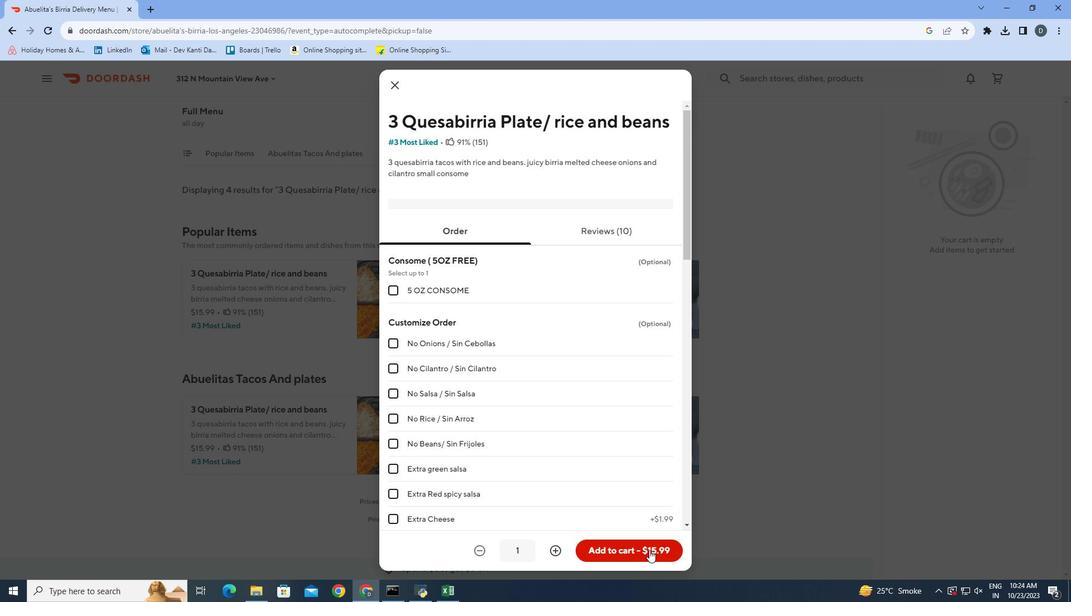 
Action: Mouse pressed left at (649, 550)
Screenshot: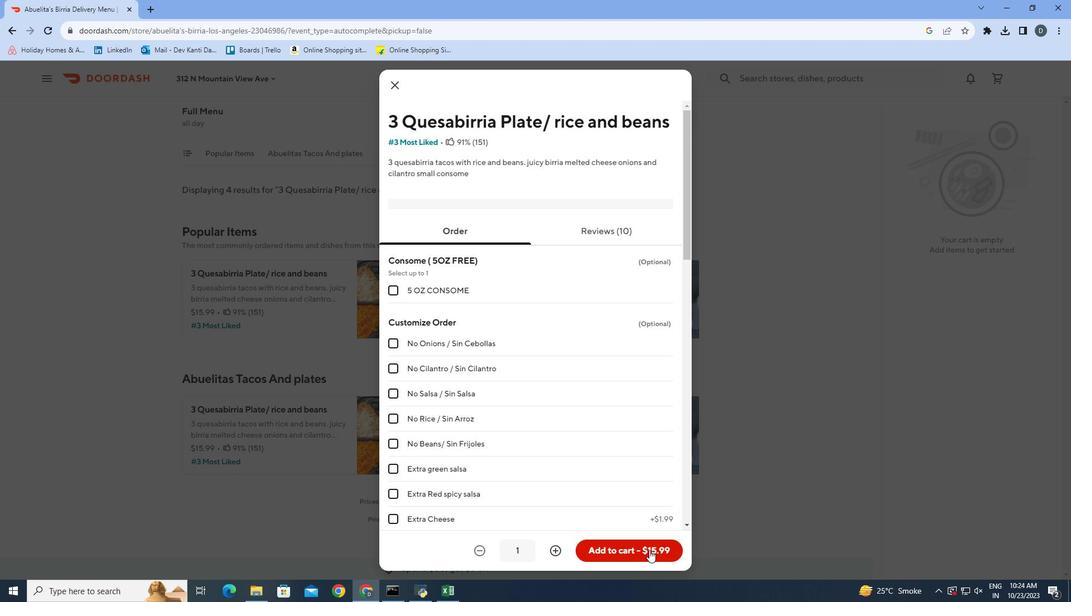 
Action: Mouse moved to (1016, 356)
Screenshot: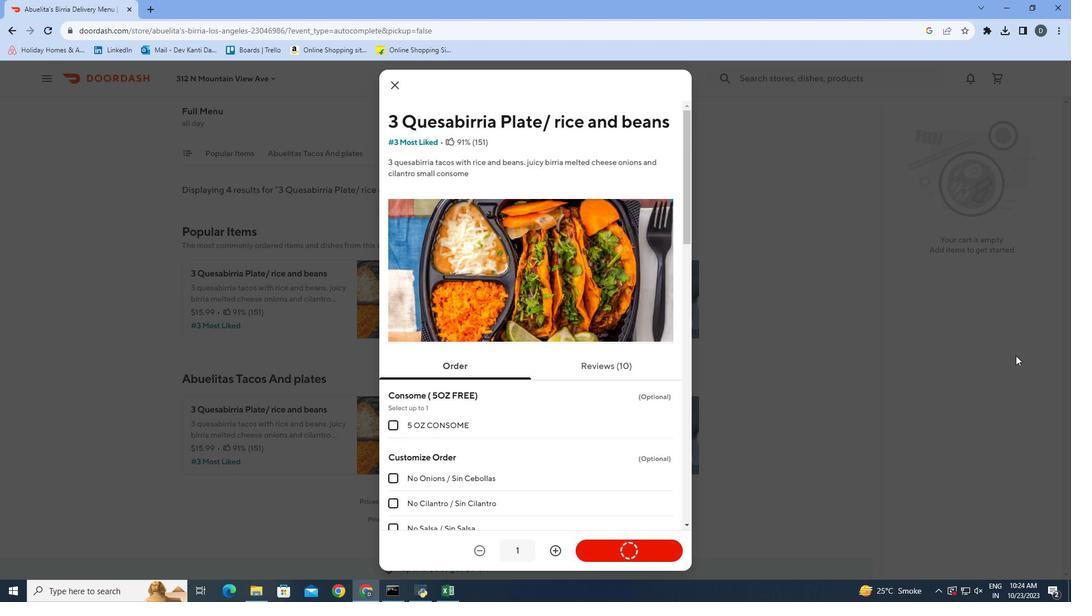 
